 Task: Play online Dominion games in easy mode.
Action: Mouse moved to (367, 178)
Screenshot: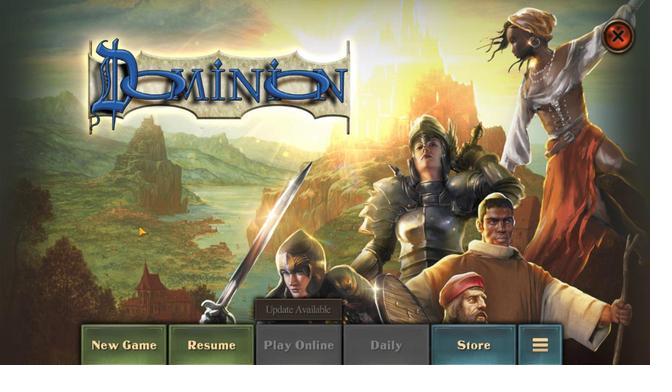 
Action: Mouse pressed left at (367, 178)
Screenshot: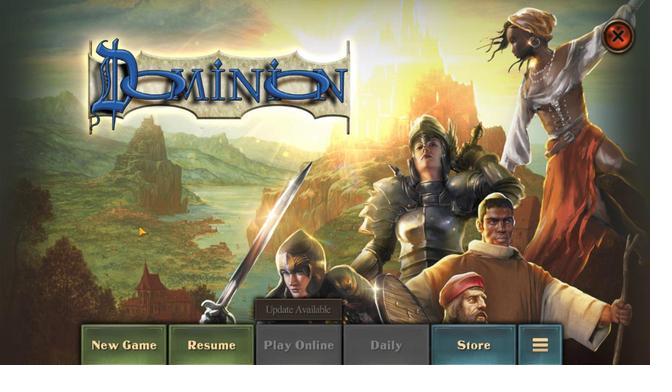 
Action: Mouse moved to (364, 254)
Screenshot: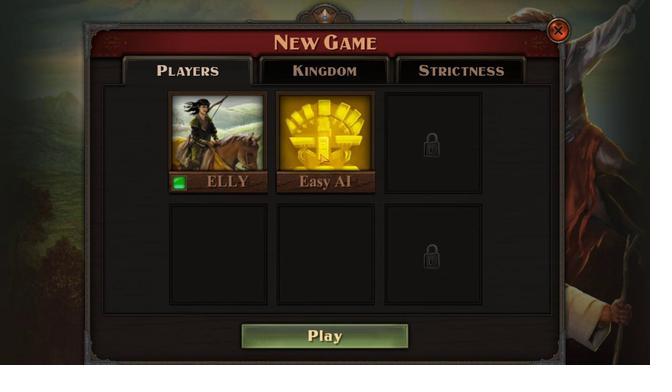 
Action: Mouse pressed left at (364, 254)
Screenshot: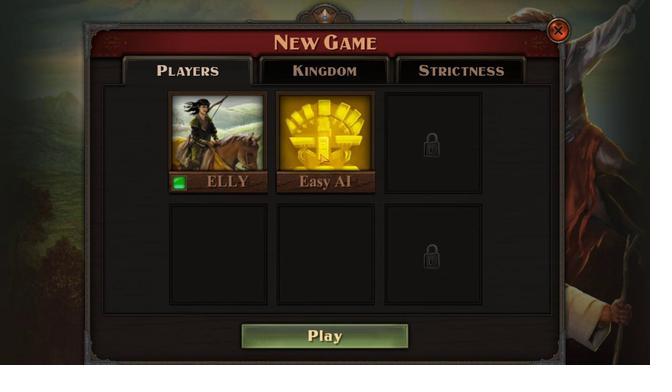 
Action: Mouse moved to (366, 232)
Screenshot: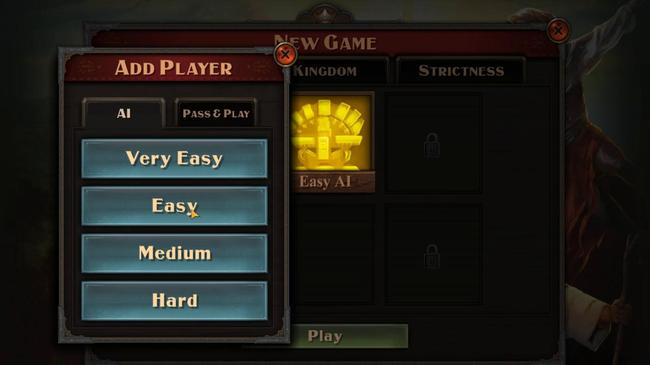 
Action: Mouse pressed left at (366, 232)
Screenshot: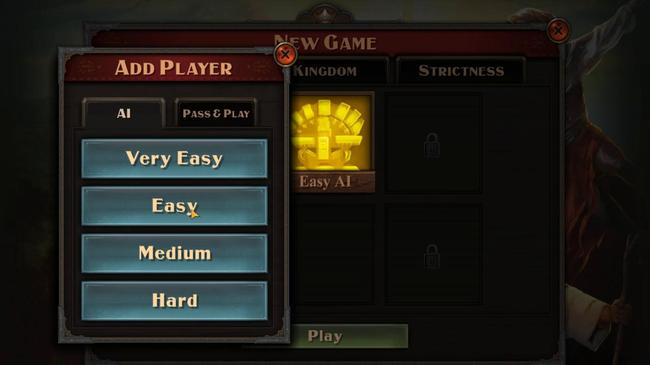 
Action: Mouse moved to (365, 179)
Screenshot: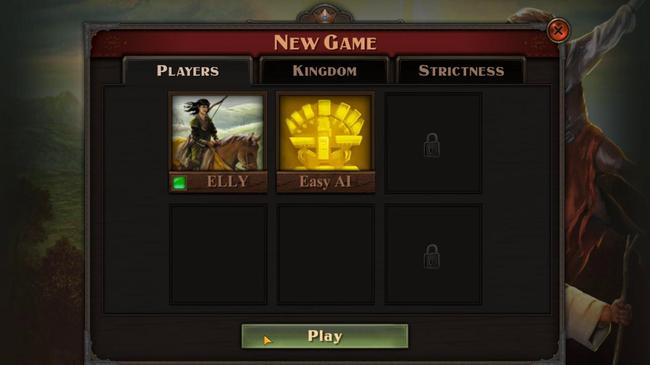 
Action: Mouse pressed left at (365, 179)
Screenshot: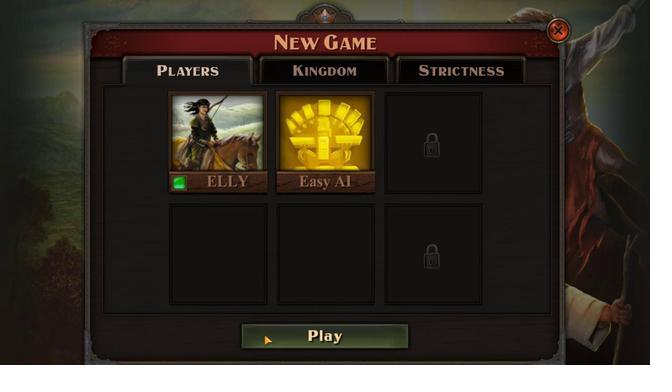 
Action: Mouse moved to (364, 189)
Screenshot: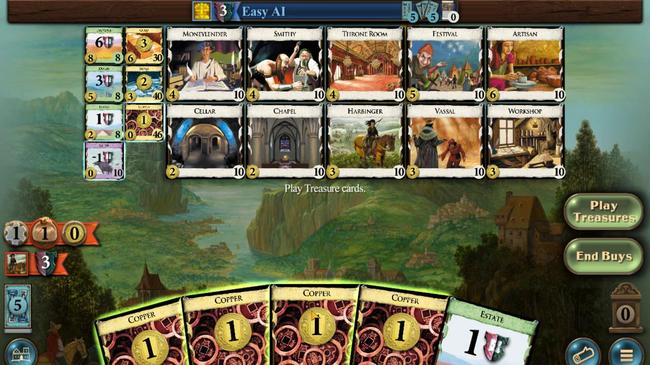 
Action: Mouse pressed left at (364, 189)
Screenshot: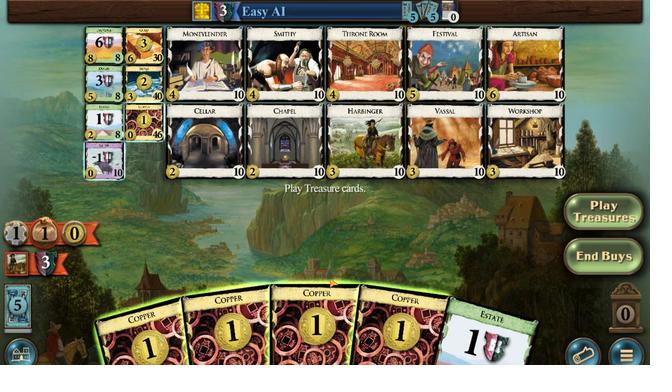 
Action: Mouse moved to (365, 186)
Screenshot: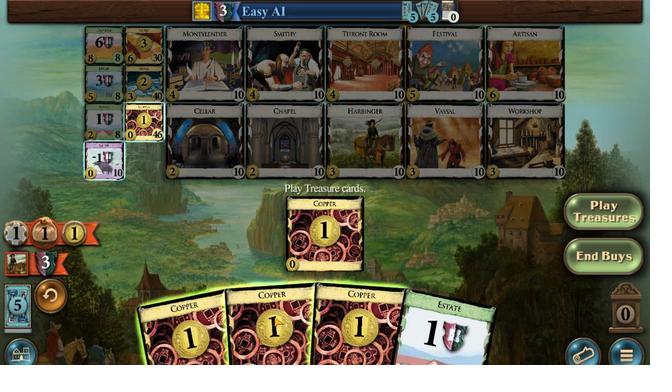 
Action: Mouse pressed left at (365, 186)
Screenshot: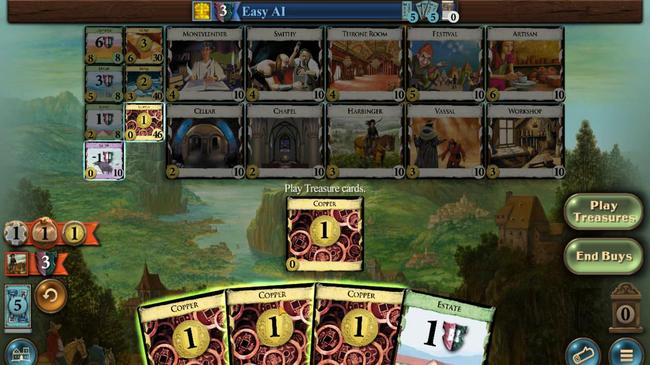 
Action: Mouse moved to (366, 179)
Screenshot: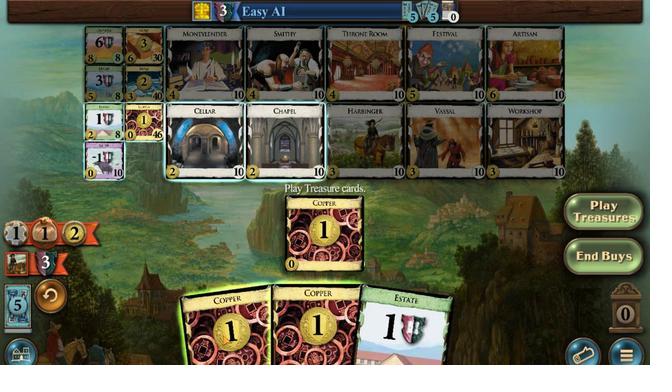 
Action: Mouse pressed left at (366, 179)
Screenshot: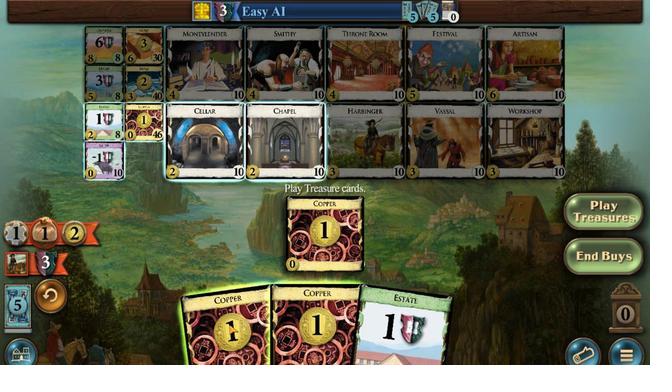 
Action: Mouse moved to (364, 262)
Screenshot: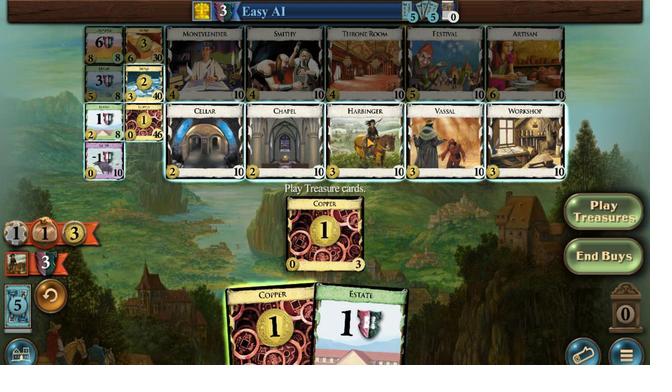 
Action: Mouse pressed left at (364, 262)
Screenshot: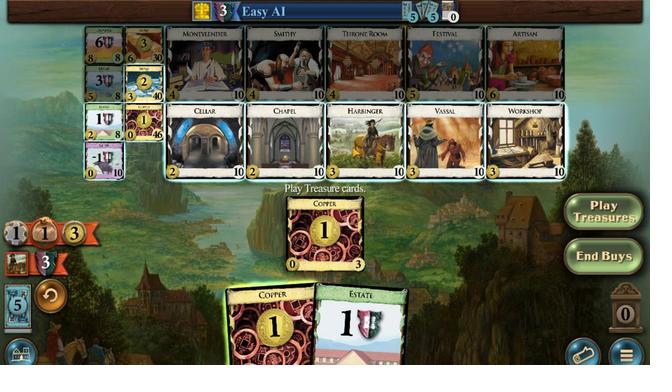 
Action: Mouse moved to (364, 179)
Screenshot: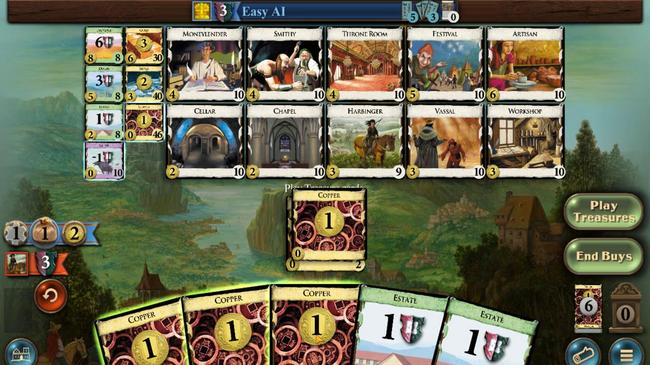 
Action: Mouse pressed left at (364, 179)
Screenshot: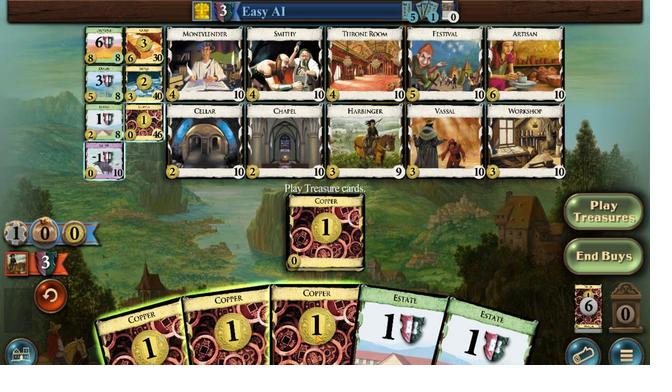 
Action: Mouse moved to (366, 173)
Screenshot: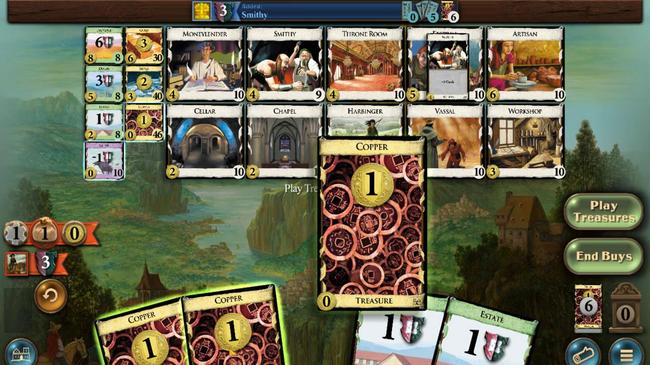 
Action: Mouse pressed left at (366, 173)
Screenshot: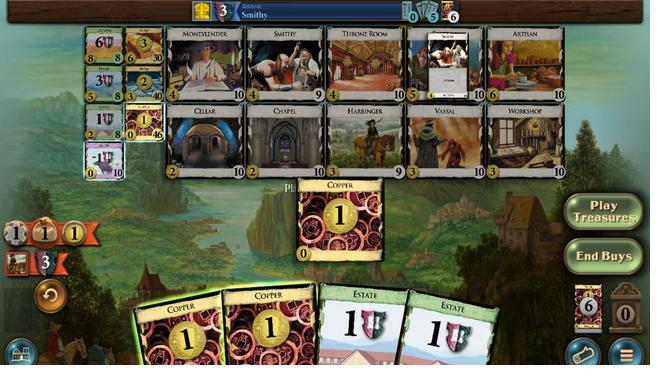 
Action: Mouse moved to (366, 173)
Screenshot: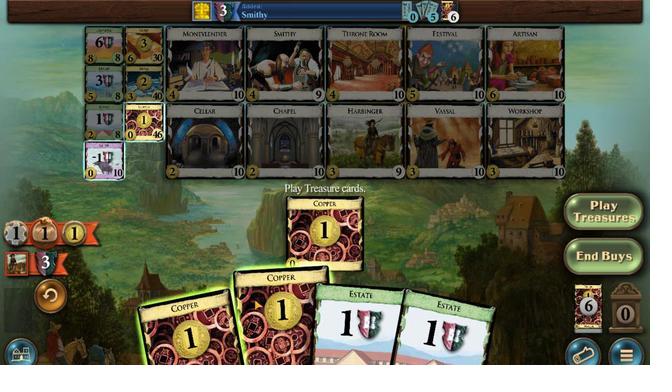 
Action: Mouse pressed left at (366, 173)
Screenshot: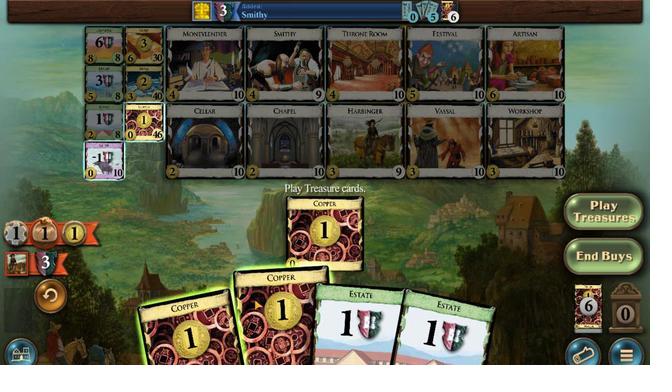 
Action: Mouse moved to (366, 179)
Screenshot: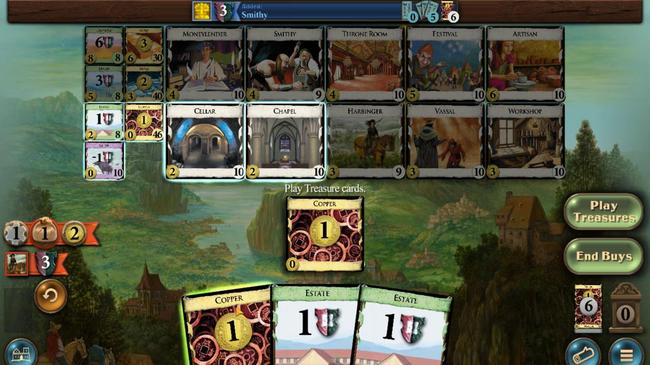 
Action: Mouse pressed left at (366, 179)
Screenshot: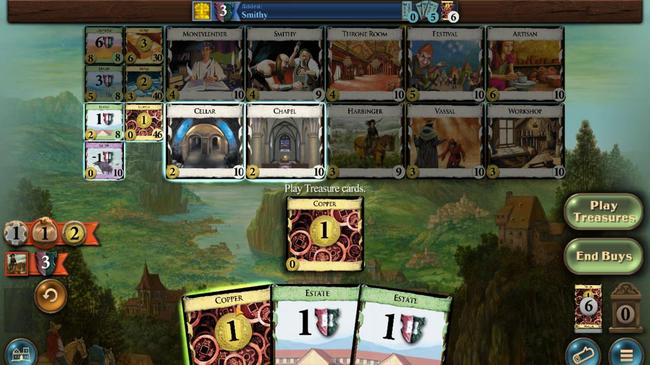
Action: Mouse moved to (367, 284)
Screenshot: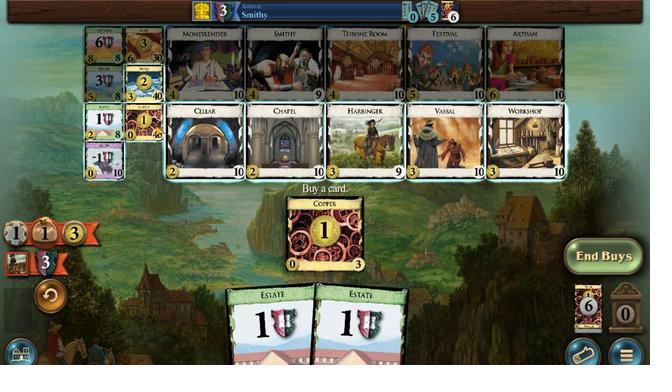 
Action: Mouse pressed left at (367, 284)
Screenshot: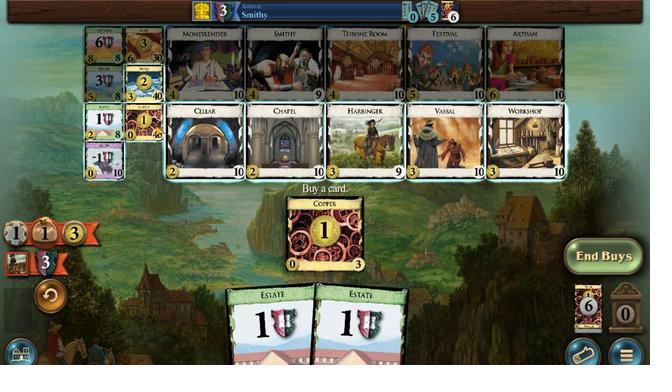 
Action: Mouse moved to (365, 182)
Screenshot: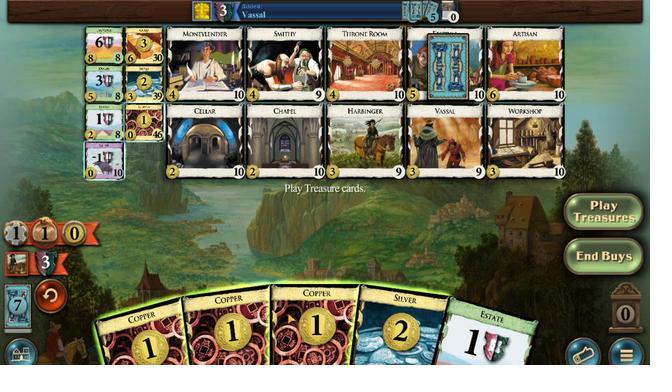
Action: Mouse pressed left at (365, 182)
Screenshot: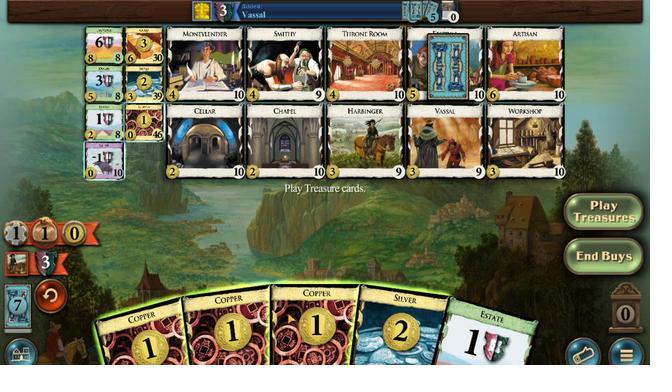 
Action: Mouse moved to (364, 175)
Screenshot: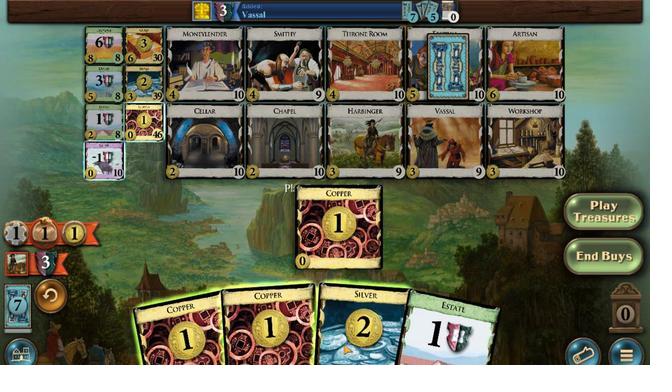 
Action: Mouse pressed left at (364, 175)
Screenshot: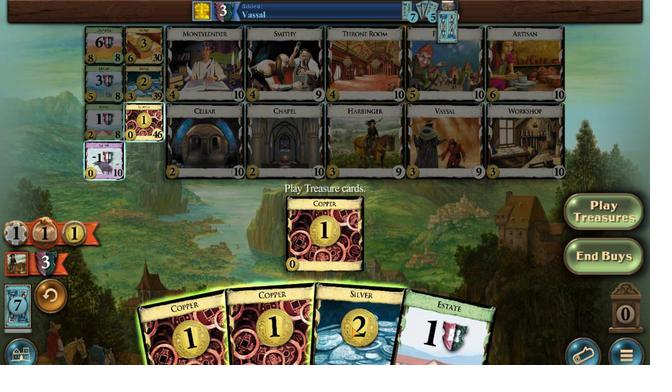 
Action: Mouse moved to (362, 264)
Screenshot: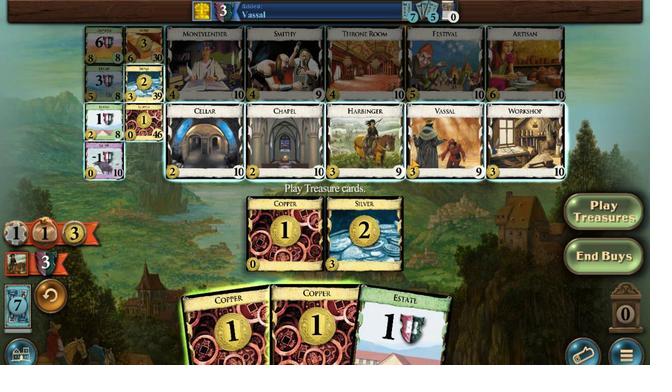 
Action: Mouse pressed left at (362, 264)
Screenshot: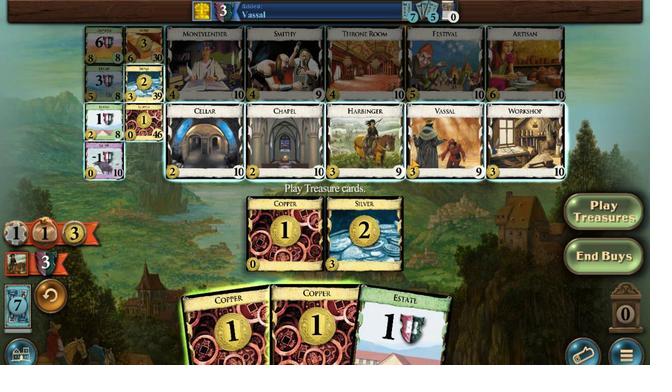 
Action: Mouse moved to (365, 179)
Screenshot: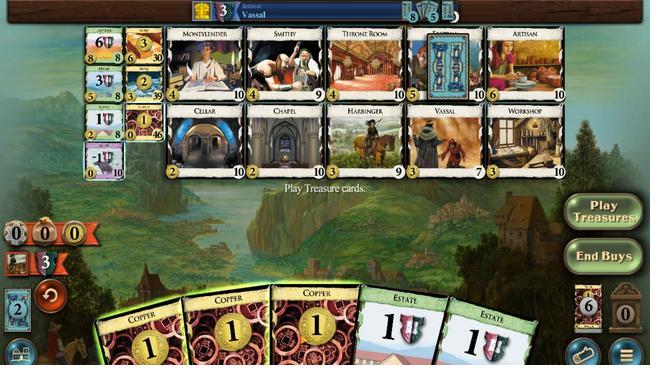 
Action: Mouse pressed left at (365, 179)
Screenshot: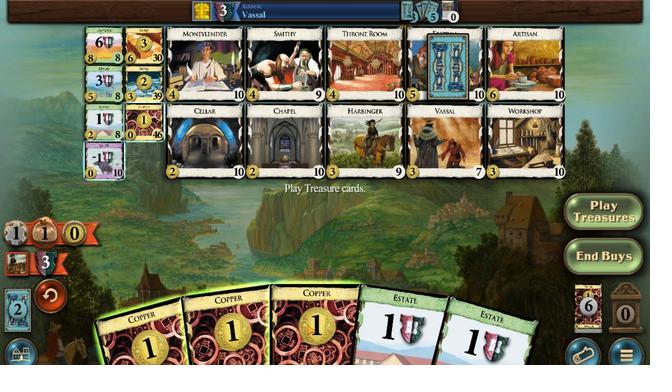 
Action: Mouse moved to (365, 180)
Screenshot: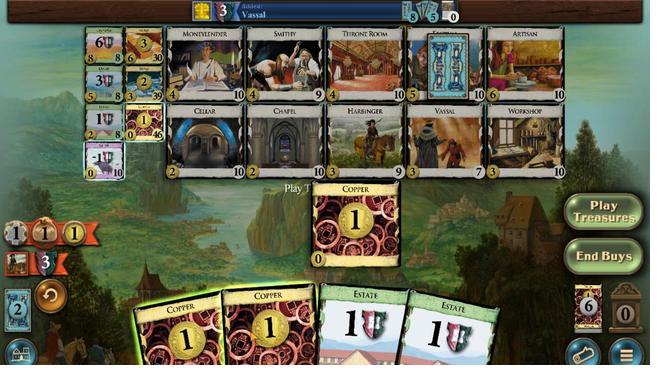 
Action: Mouse pressed left at (365, 180)
Screenshot: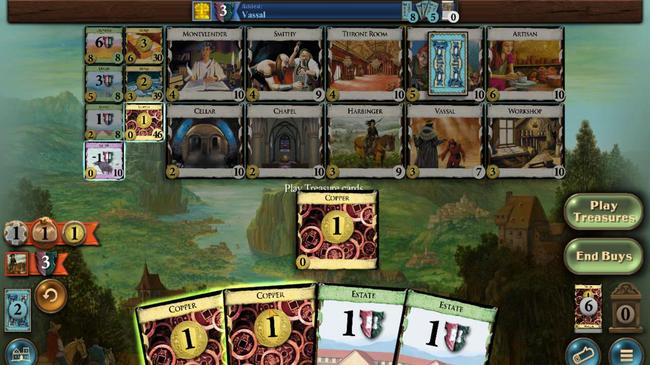 
Action: Mouse moved to (366, 184)
Screenshot: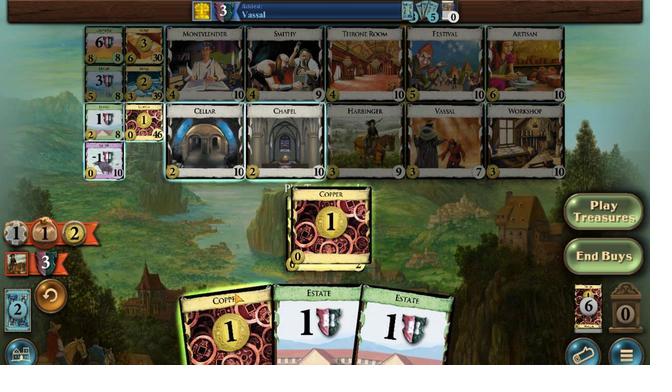 
Action: Mouse pressed left at (366, 184)
Screenshot: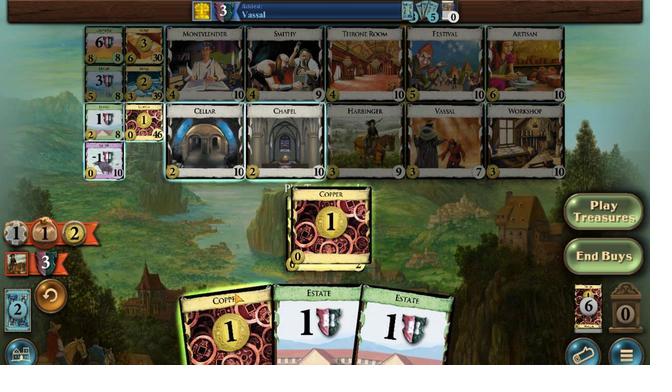 
Action: Mouse moved to (364, 266)
Screenshot: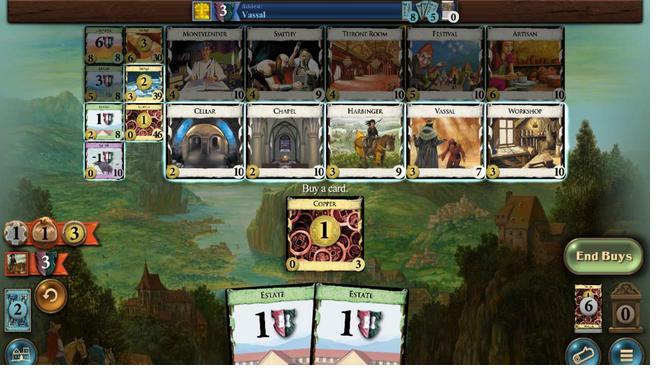 
Action: Mouse pressed left at (364, 266)
Screenshot: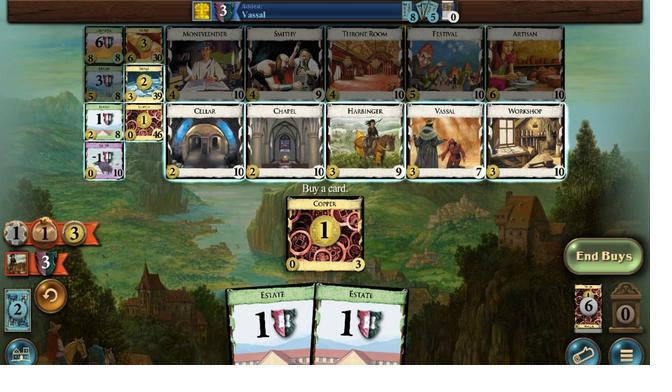 
Action: Mouse moved to (367, 178)
Screenshot: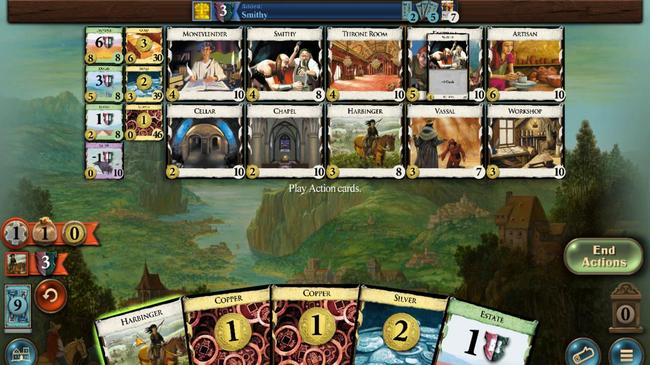 
Action: Mouse pressed left at (367, 178)
Screenshot: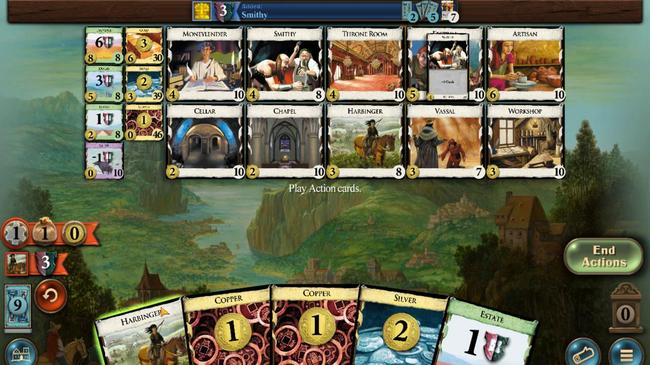 
Action: Mouse moved to (367, 181)
Screenshot: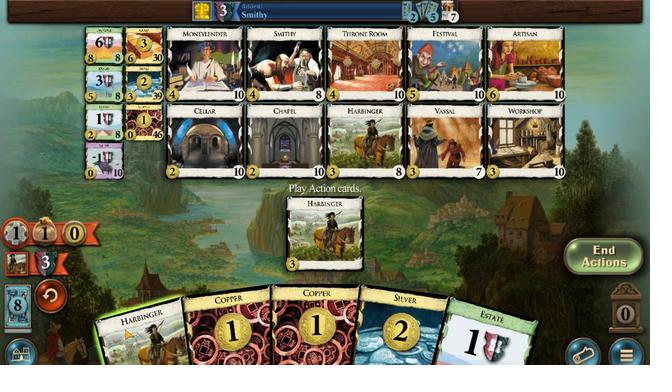
Action: Mouse pressed left at (367, 181)
Screenshot: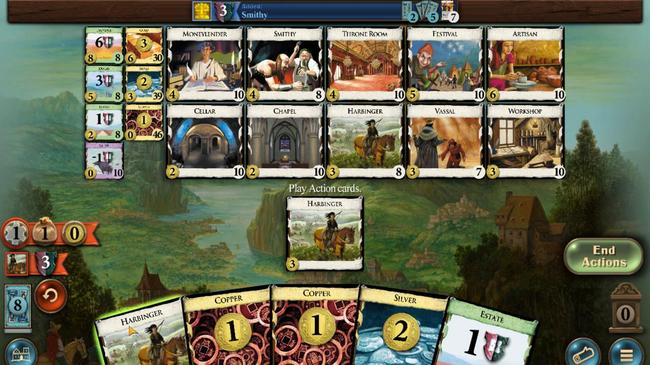 
Action: Mouse moved to (364, 178)
Screenshot: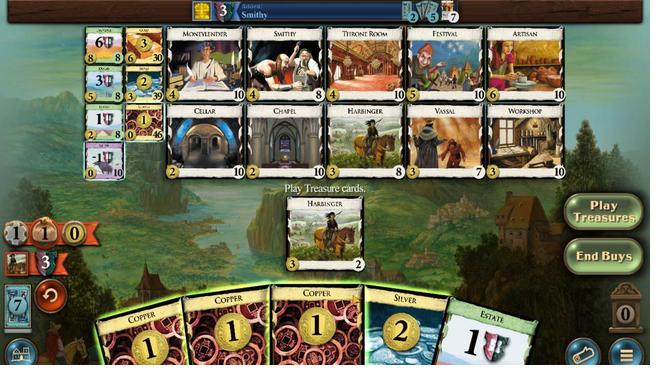 
Action: Mouse pressed left at (364, 178)
Screenshot: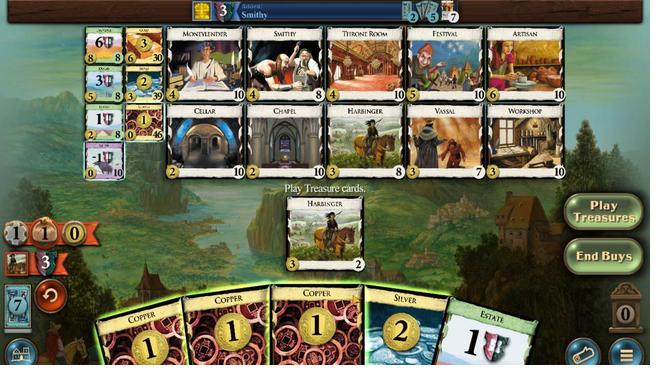 
Action: Mouse moved to (363, 188)
Screenshot: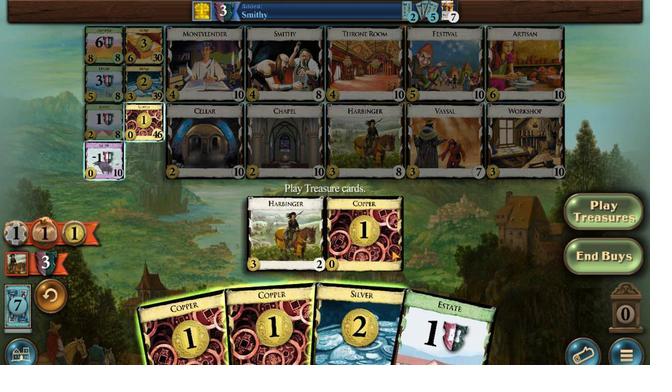 
Action: Mouse pressed left at (363, 188)
Screenshot: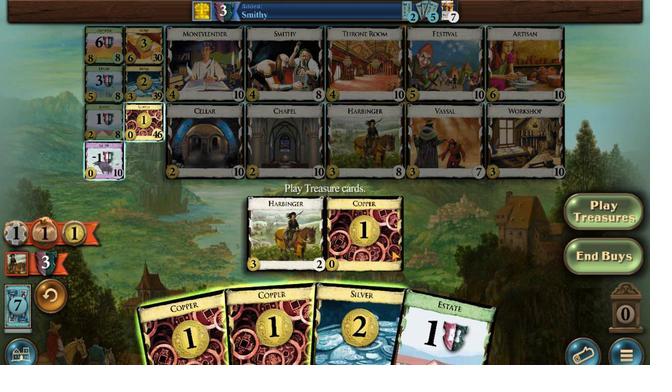 
Action: Mouse moved to (364, 182)
Screenshot: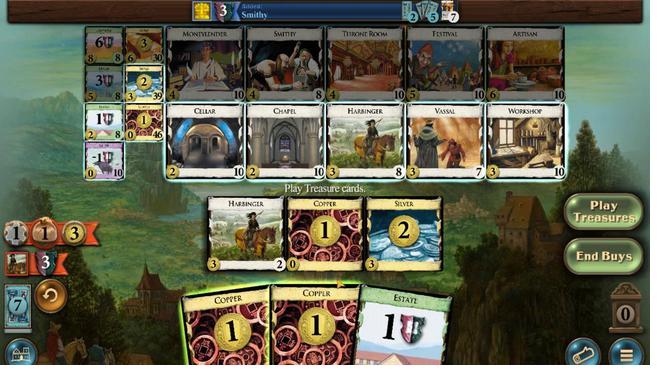 
Action: Mouse pressed left at (364, 182)
Screenshot: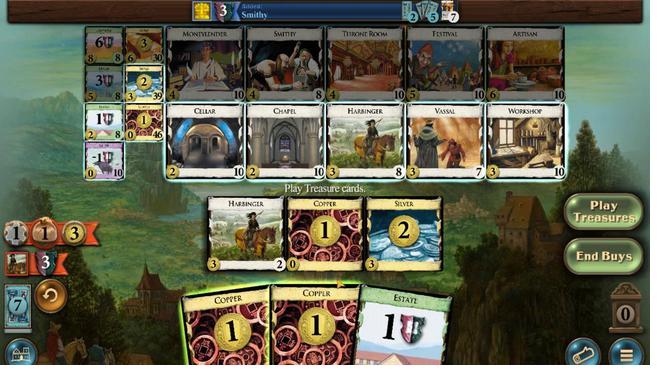 
Action: Mouse moved to (365, 180)
Screenshot: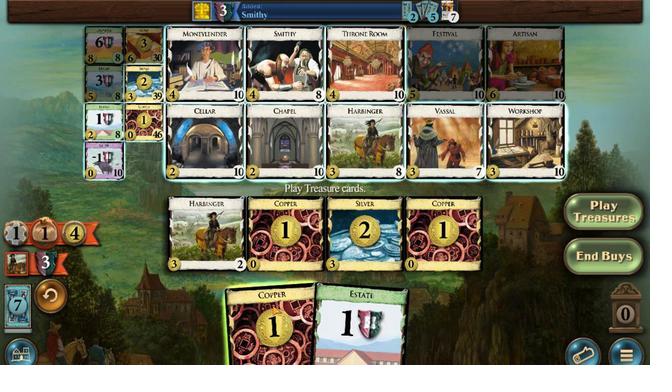 
Action: Mouse pressed left at (365, 180)
Screenshot: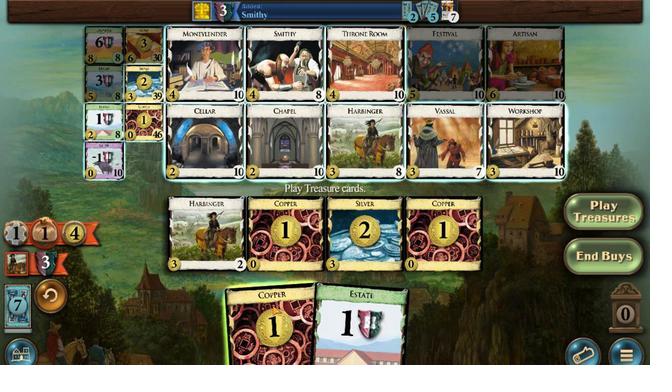 
Action: Mouse moved to (362, 296)
Screenshot: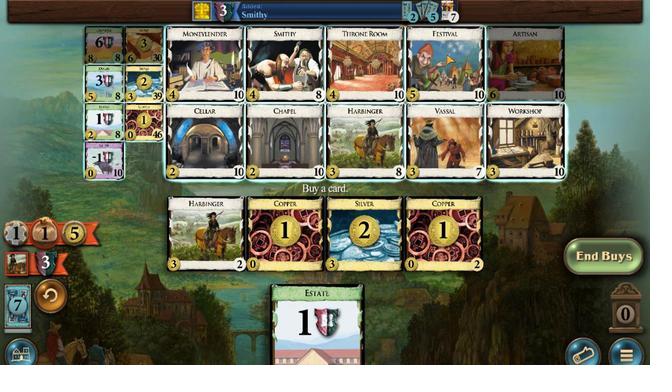 
Action: Mouse pressed left at (362, 296)
Screenshot: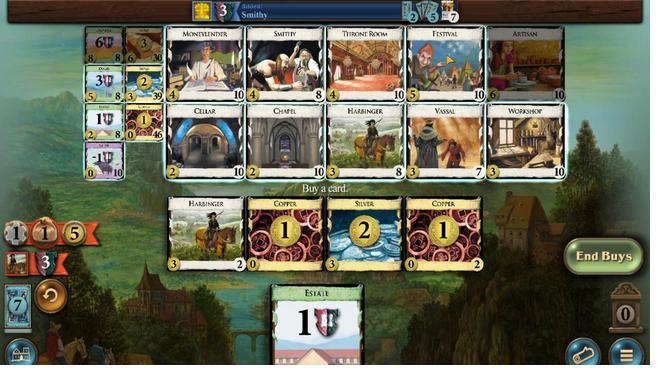 
Action: Mouse moved to (367, 184)
Screenshot: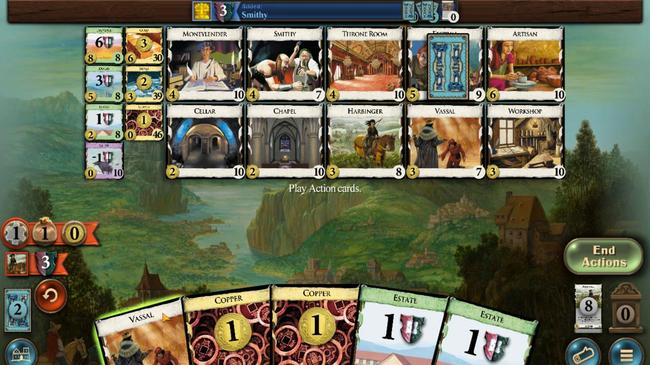 
Action: Mouse pressed left at (367, 184)
Screenshot: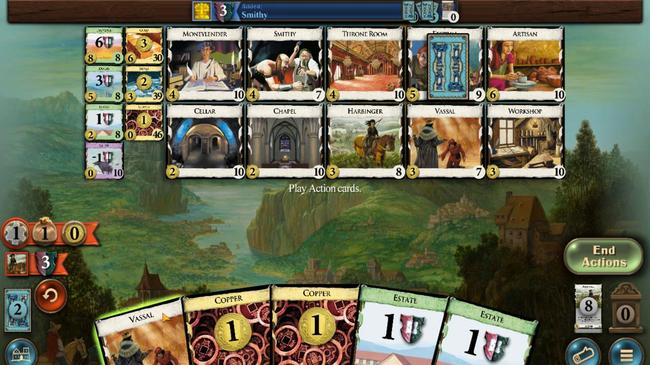 
Action: Mouse moved to (365, 182)
Screenshot: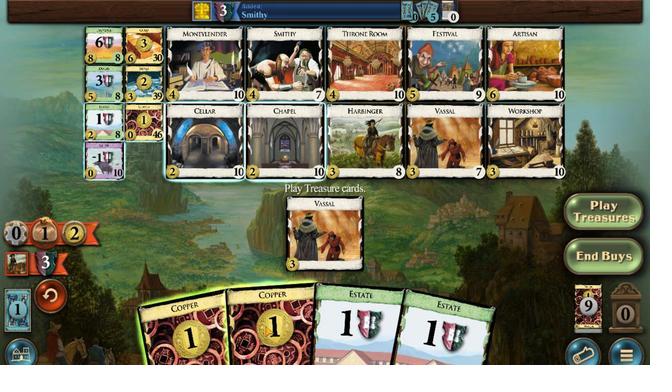 
Action: Mouse pressed left at (365, 182)
Screenshot: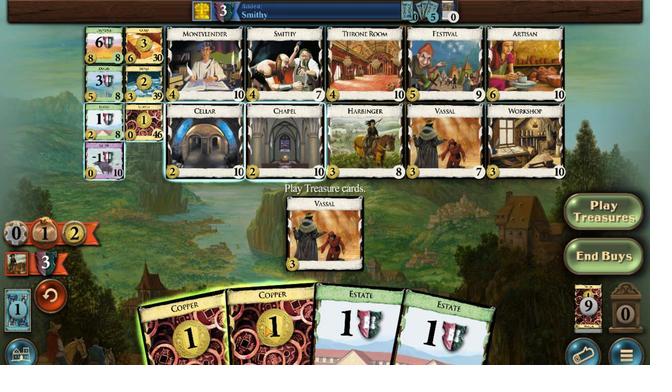 
Action: Mouse moved to (365, 174)
Screenshot: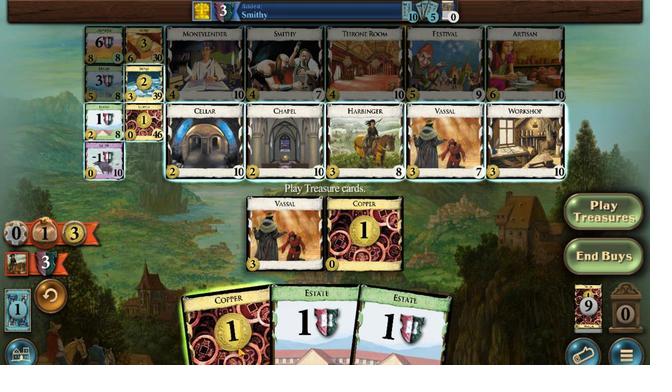 
Action: Mouse pressed left at (365, 174)
Screenshot: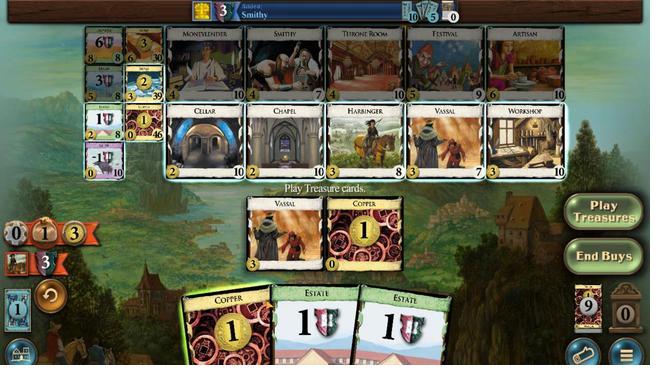 
Action: Mouse moved to (365, 298)
Screenshot: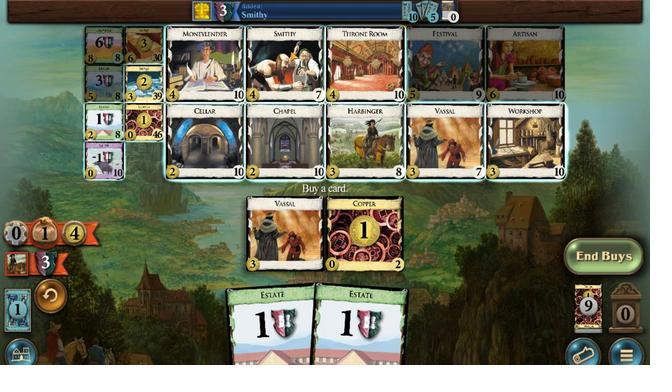 
Action: Mouse pressed left at (365, 298)
Screenshot: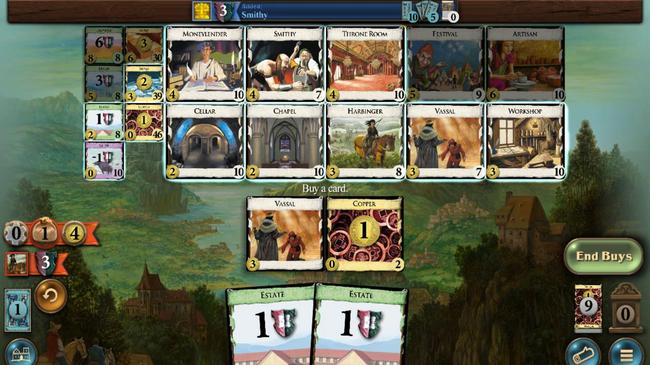 
Action: Mouse moved to (366, 176)
Screenshot: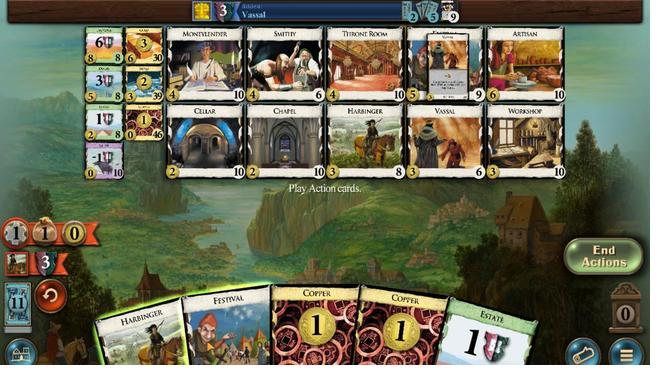 
Action: Mouse pressed left at (366, 176)
Screenshot: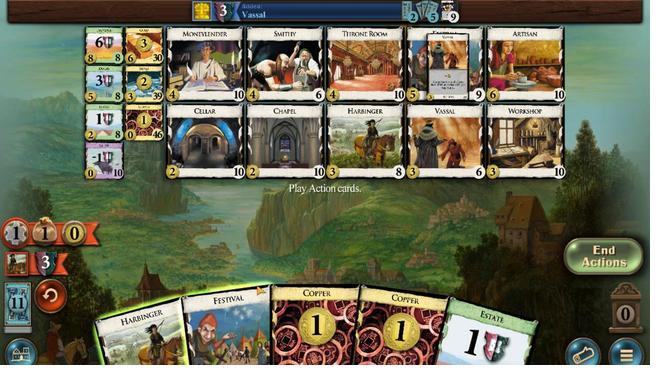 
Action: Mouse moved to (367, 171)
Screenshot: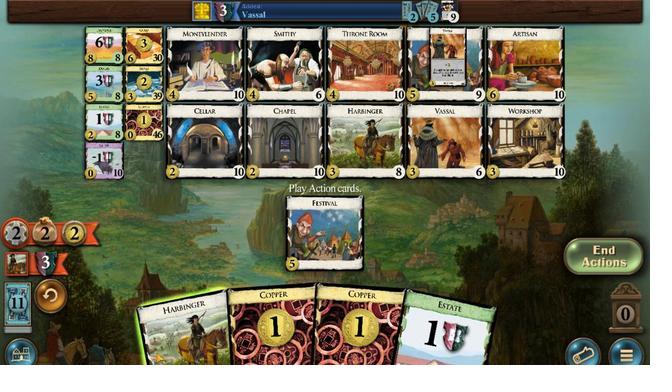 
Action: Mouse pressed left at (367, 171)
Screenshot: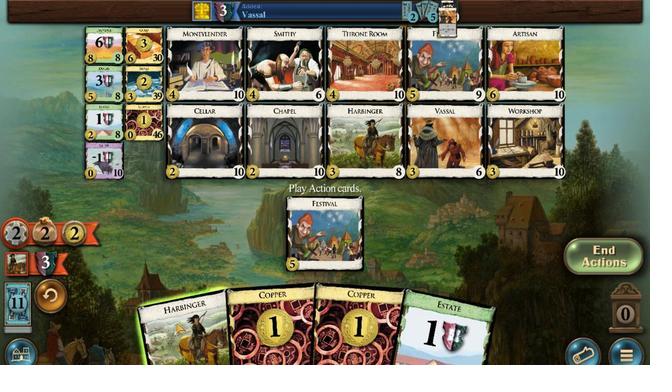 
Action: Mouse moved to (366, 174)
Screenshot: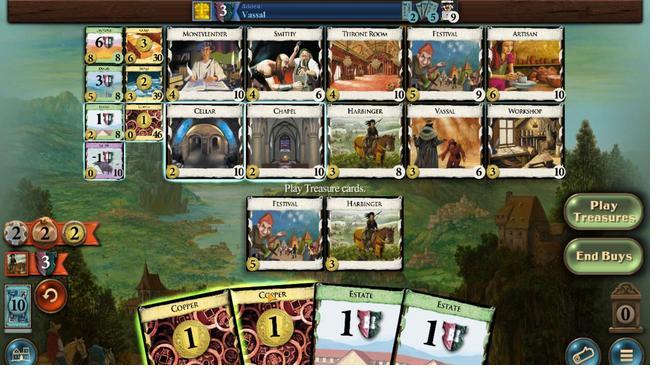 
Action: Mouse pressed left at (366, 174)
Screenshot: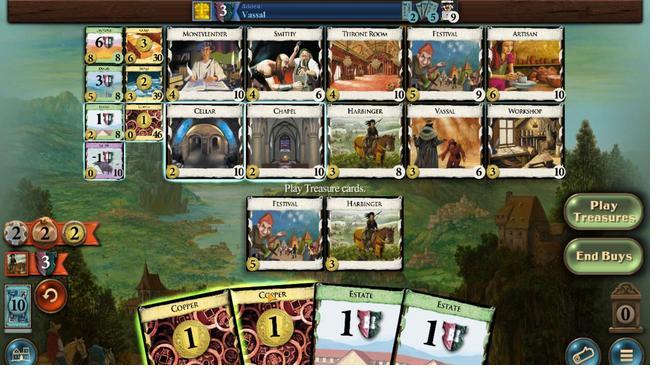 
Action: Mouse moved to (365, 180)
Screenshot: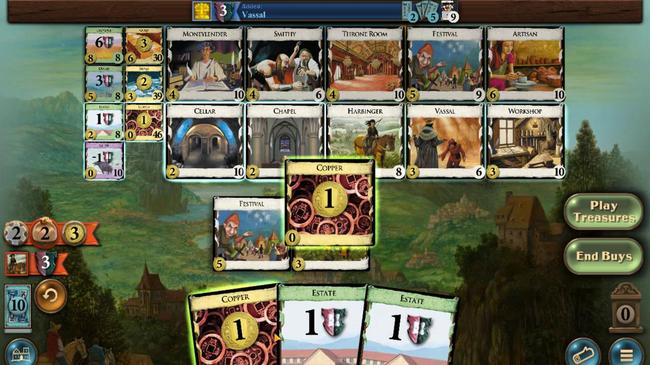 
Action: Mouse pressed left at (365, 180)
Screenshot: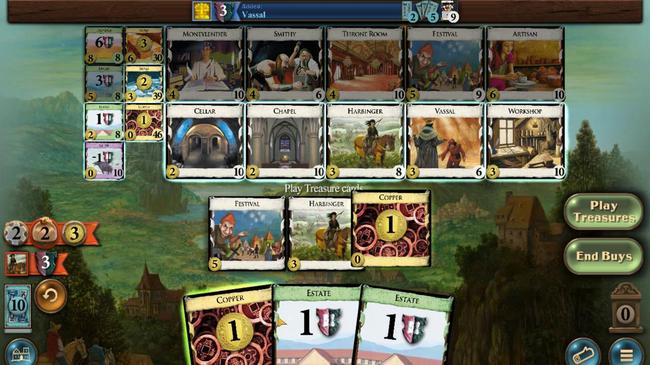 
Action: Mouse moved to (367, 286)
Screenshot: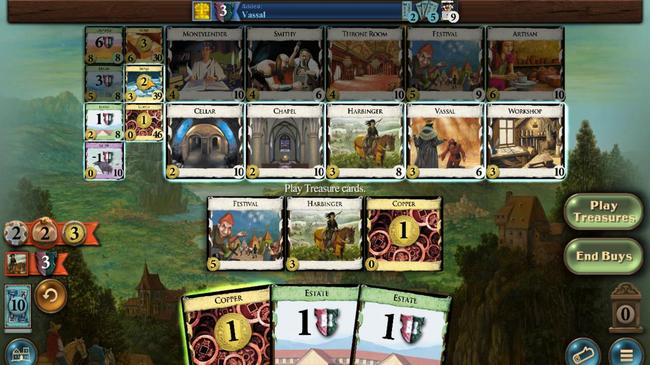 
Action: Mouse pressed left at (367, 286)
Screenshot: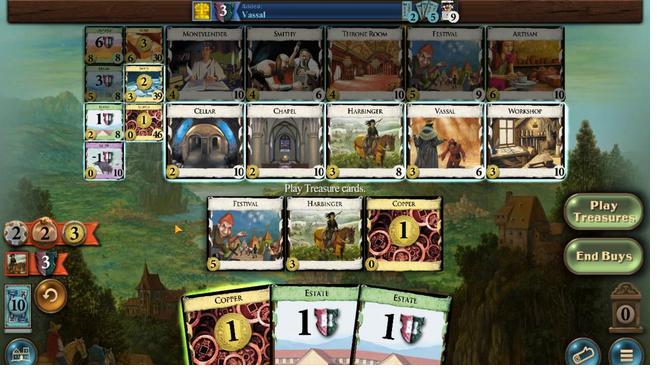 
Action: Mouse moved to (367, 271)
Screenshot: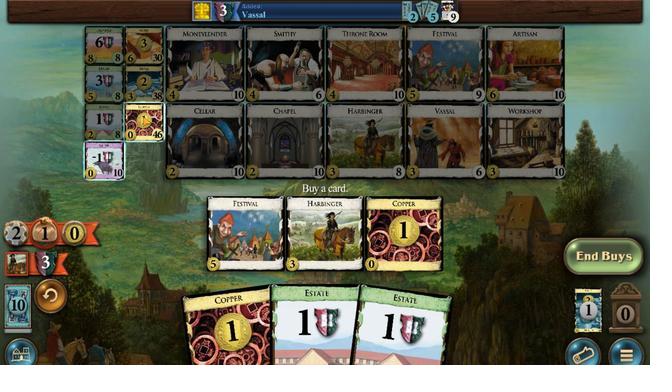 
Action: Mouse pressed left at (367, 271)
Screenshot: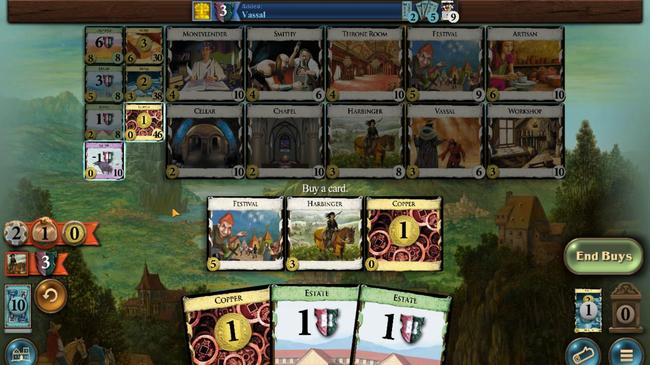 
Action: Mouse moved to (367, 181)
Screenshot: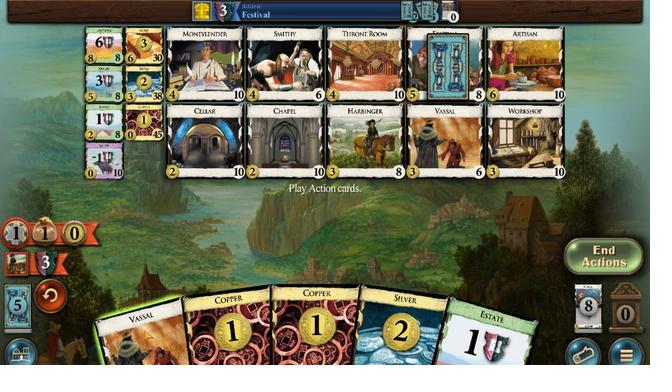 
Action: Mouse pressed left at (367, 181)
Screenshot: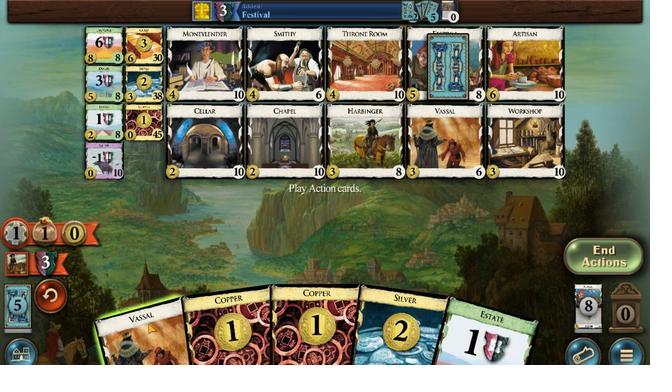 
Action: Mouse moved to (364, 281)
Screenshot: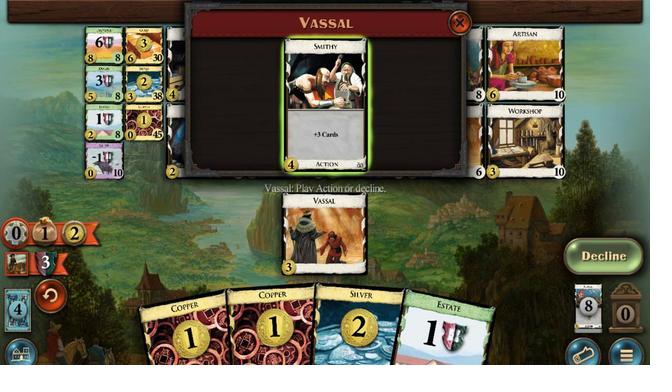 
Action: Mouse pressed left at (364, 281)
Screenshot: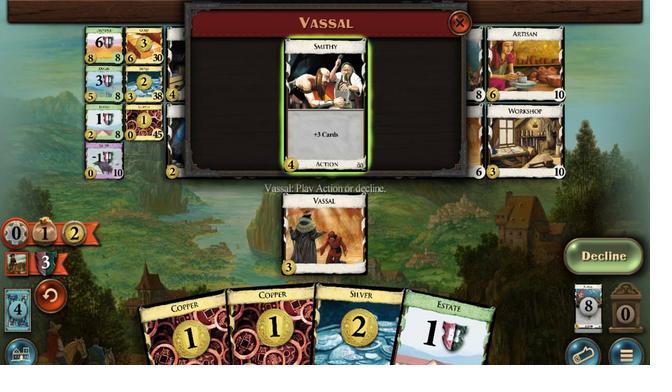 
Action: Mouse moved to (363, 171)
Screenshot: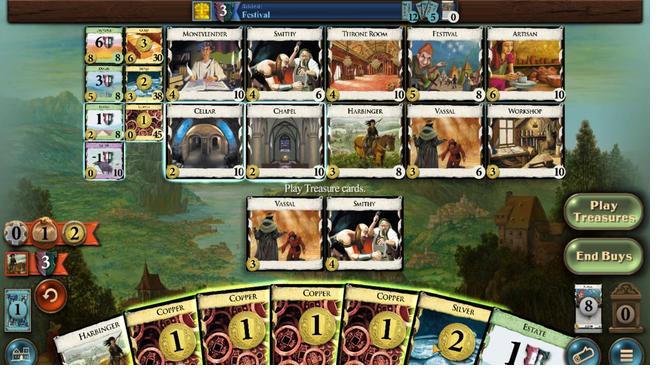 
Action: Mouse pressed left at (363, 171)
Screenshot: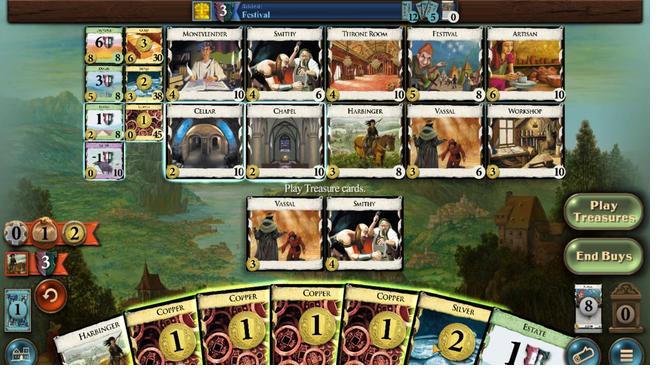 
Action: Mouse moved to (366, 178)
Screenshot: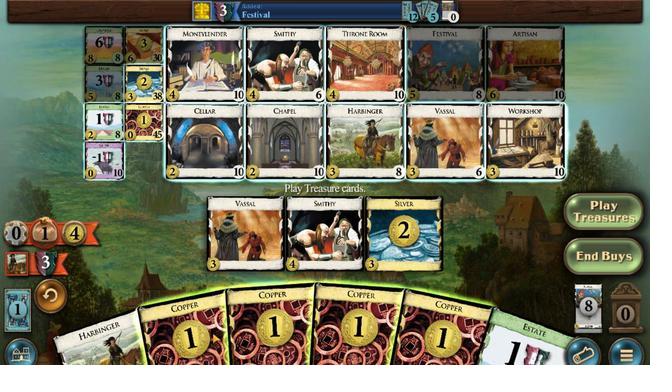 
Action: Mouse pressed left at (366, 178)
Screenshot: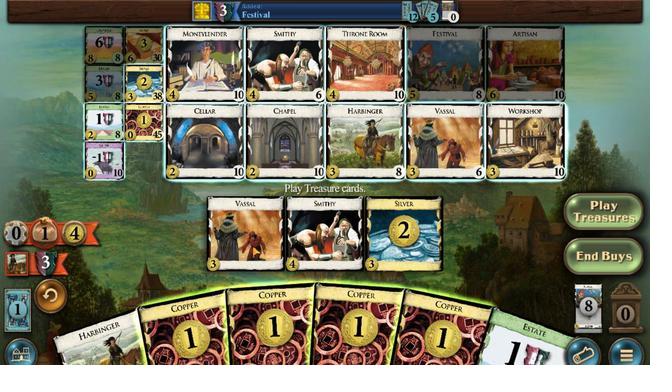 
Action: Mouse moved to (365, 180)
Screenshot: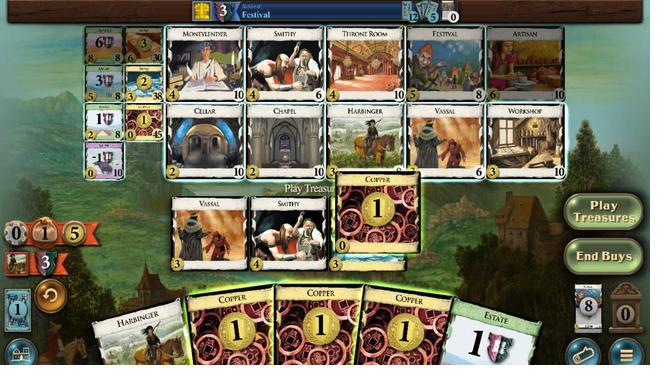 
Action: Mouse pressed left at (365, 180)
Screenshot: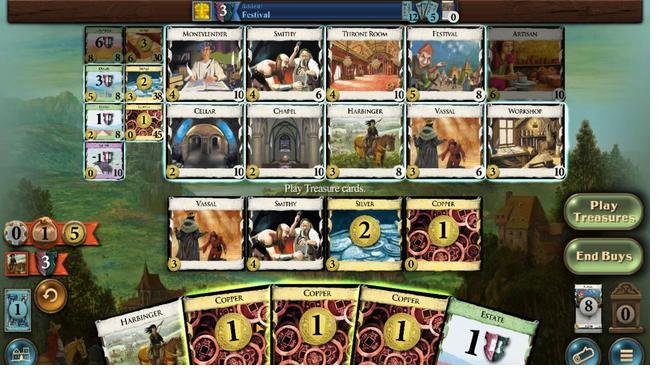 
Action: Mouse moved to (367, 302)
Screenshot: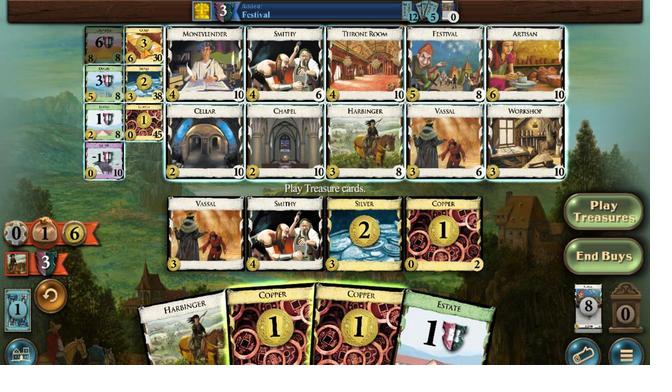 
Action: Mouse pressed left at (367, 302)
Screenshot: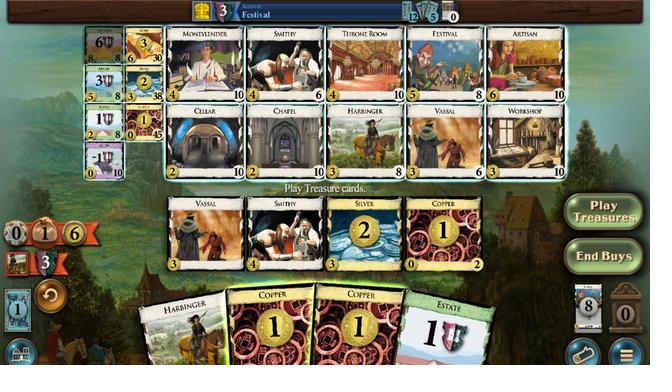 
Action: Mouse moved to (364, 179)
Screenshot: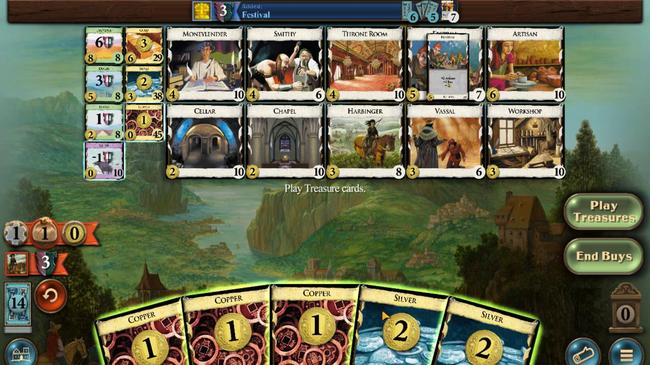 
Action: Mouse pressed left at (364, 179)
Screenshot: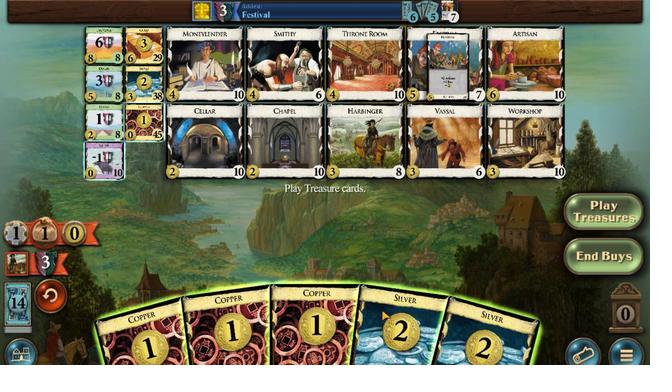 
Action: Mouse moved to (364, 174)
Screenshot: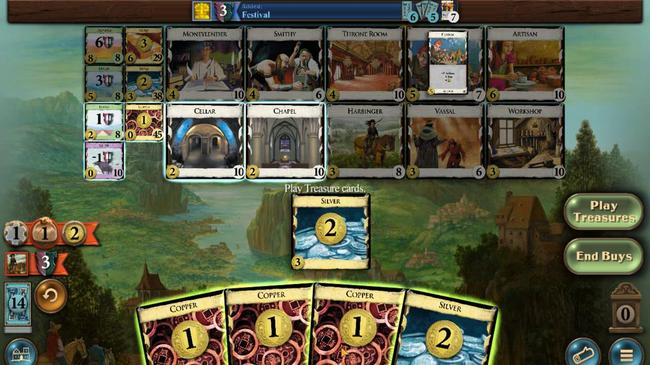 
Action: Mouse pressed left at (364, 174)
Screenshot: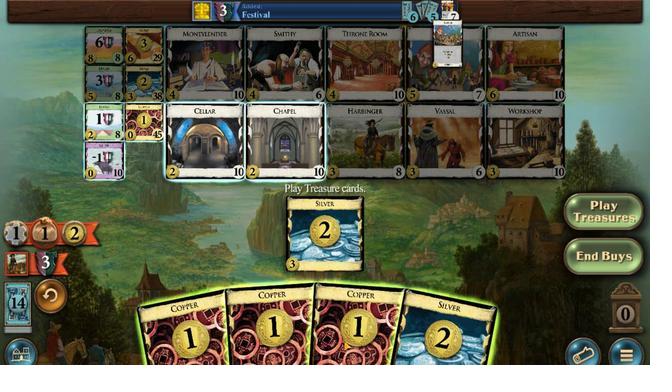 
Action: Mouse moved to (363, 266)
Screenshot: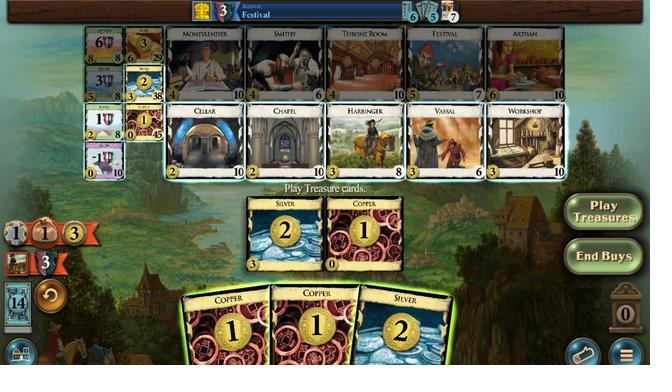 
Action: Mouse pressed left at (363, 266)
Screenshot: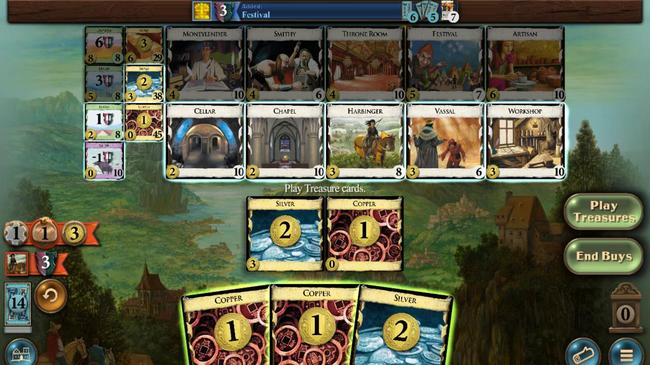 
Action: Mouse moved to (367, 173)
Screenshot: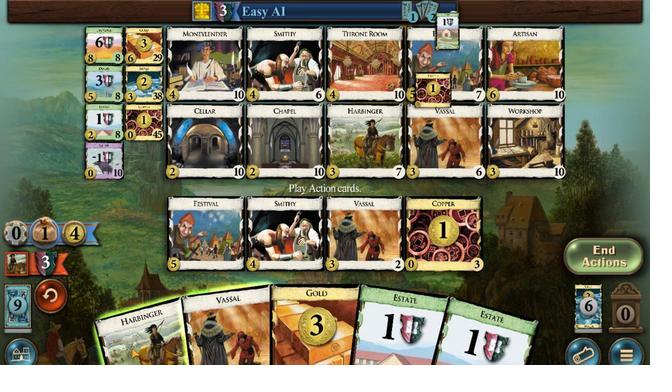 
Action: Mouse pressed left at (367, 173)
Screenshot: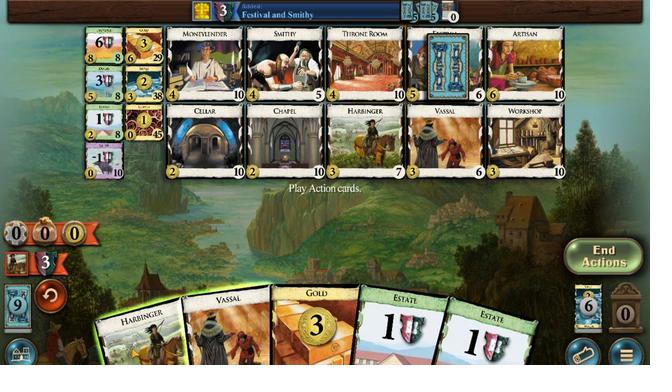 
Action: Mouse moved to (363, 292)
Screenshot: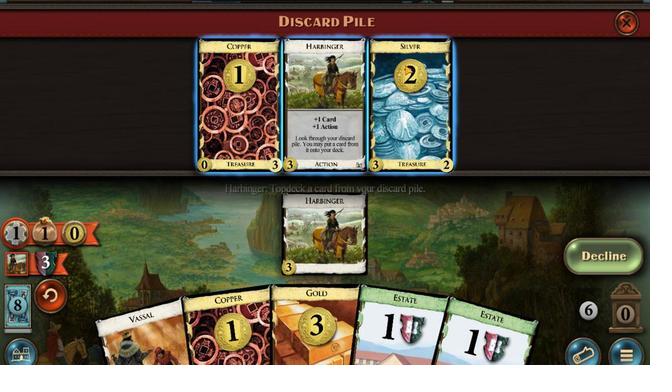 
Action: Mouse pressed left at (363, 292)
Screenshot: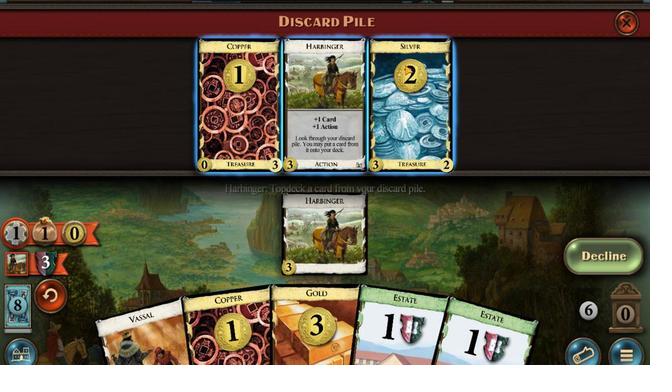 
Action: Mouse moved to (367, 175)
Screenshot: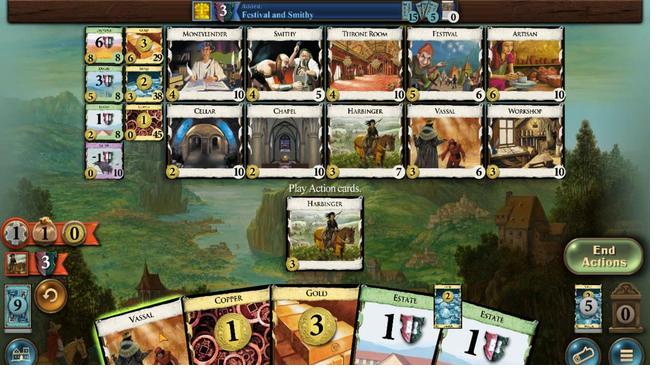 
Action: Mouse pressed left at (367, 175)
Screenshot: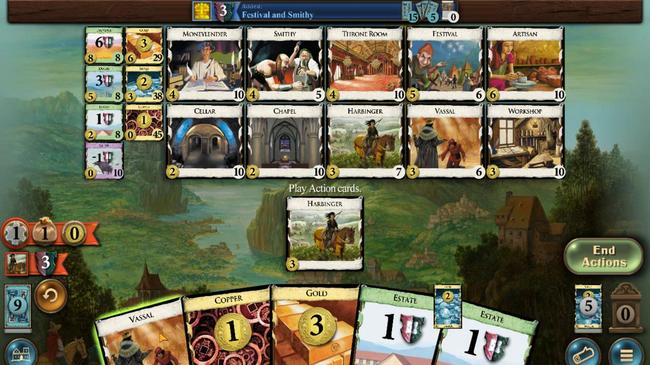 
Action: Mouse moved to (365, 183)
Screenshot: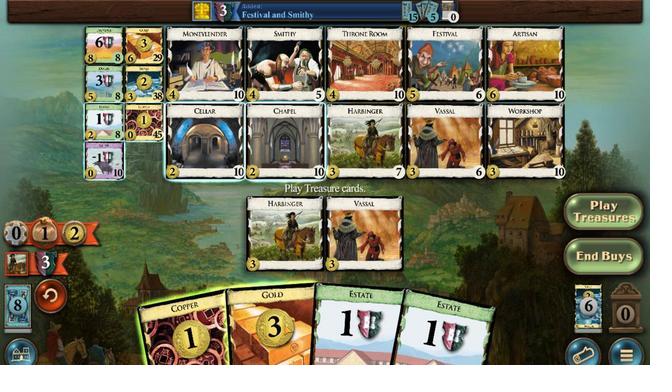 
Action: Mouse pressed left at (365, 183)
Screenshot: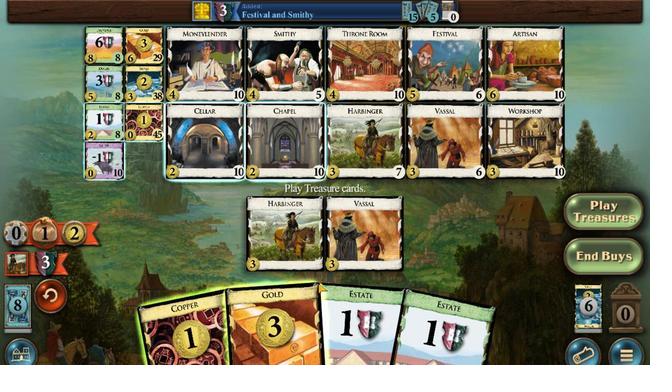 
Action: Mouse moved to (365, 178)
Screenshot: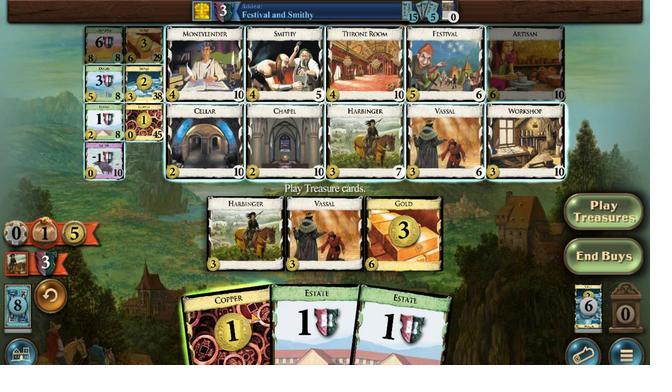 
Action: Mouse pressed left at (365, 178)
Screenshot: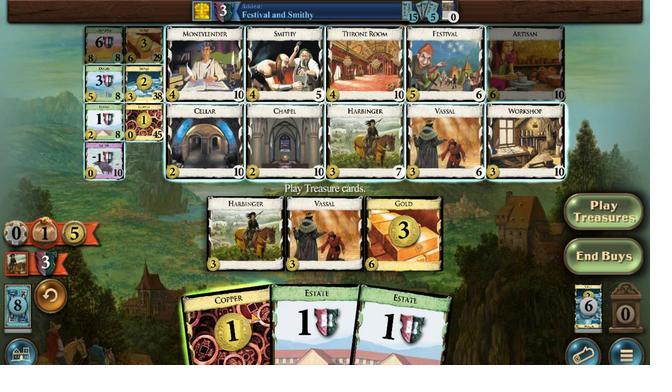 
Action: Mouse moved to (368, 286)
Screenshot: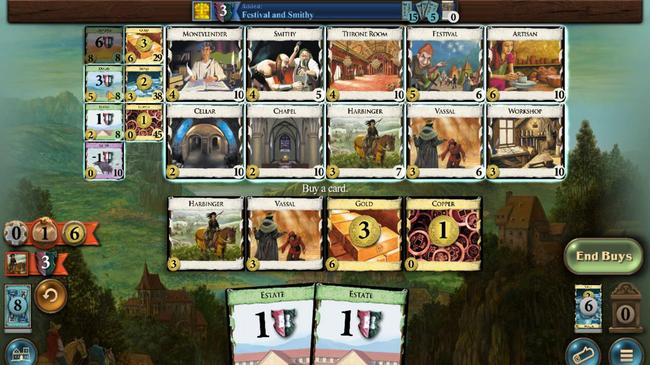 
Action: Mouse pressed left at (368, 286)
Screenshot: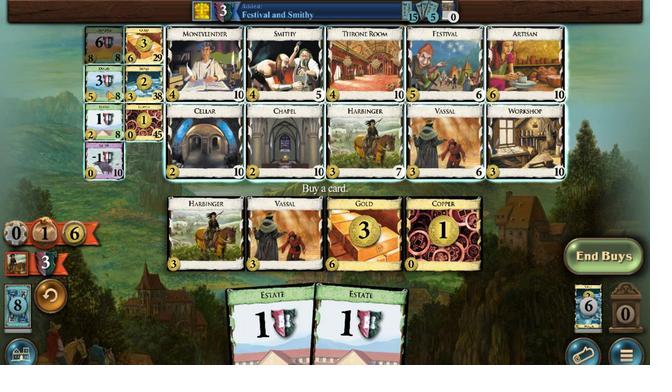 
Action: Mouse moved to (368, 283)
Screenshot: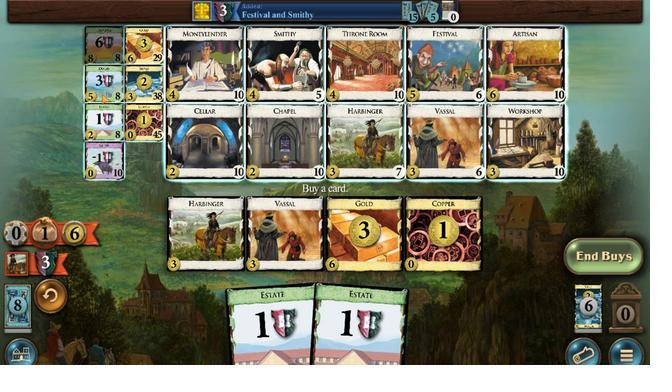 
Action: Mouse pressed left at (368, 283)
Screenshot: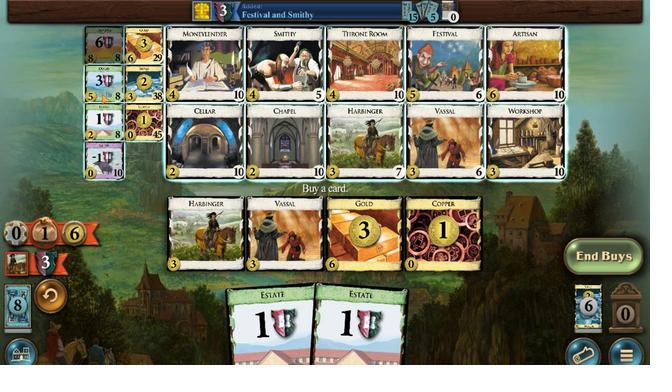 
Action: Mouse moved to (367, 179)
Screenshot: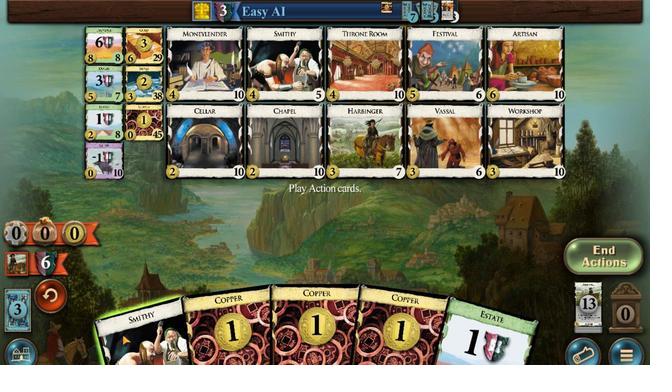
Action: Mouse pressed left at (367, 179)
Screenshot: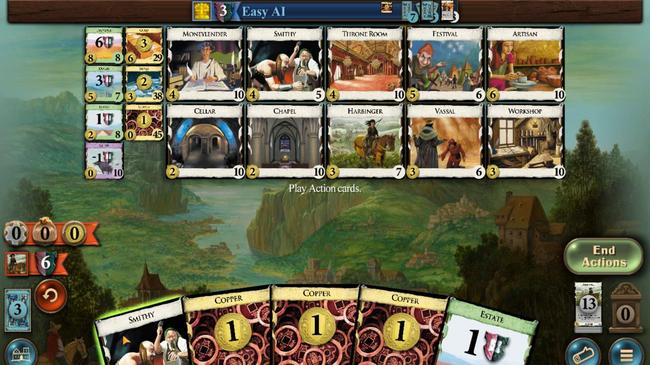 
Action: Mouse moved to (365, 184)
Screenshot: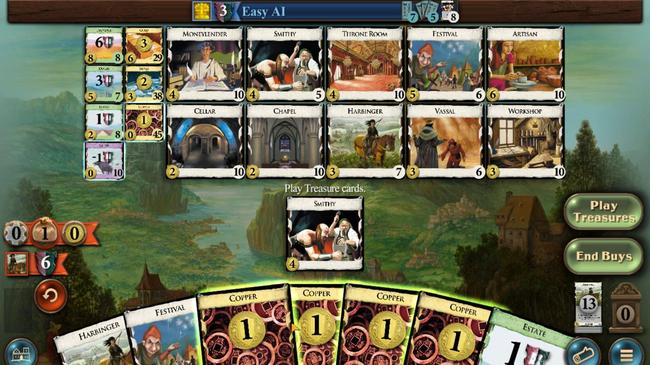 
Action: Mouse pressed left at (365, 184)
Screenshot: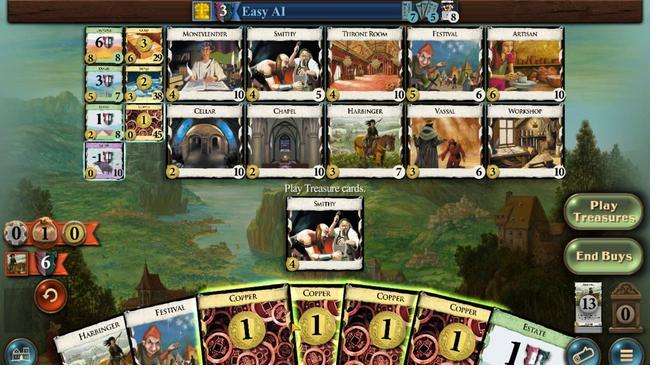 
Action: Mouse moved to (364, 179)
Screenshot: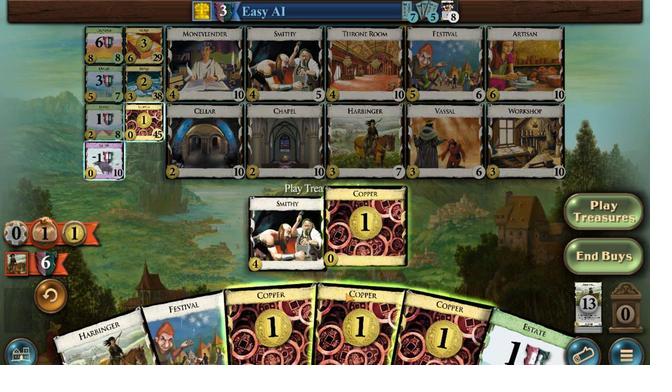 
Action: Mouse pressed left at (364, 179)
Screenshot: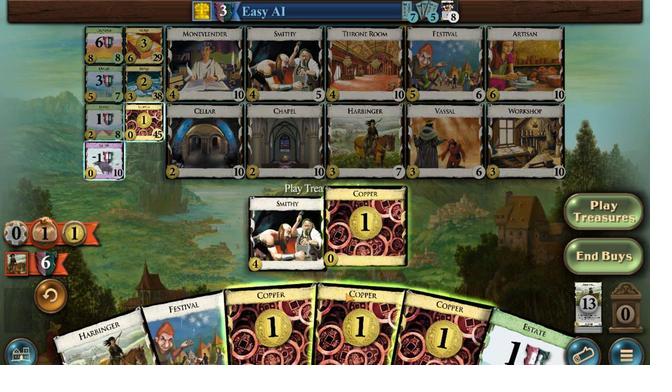 
Action: Mouse moved to (363, 175)
Screenshot: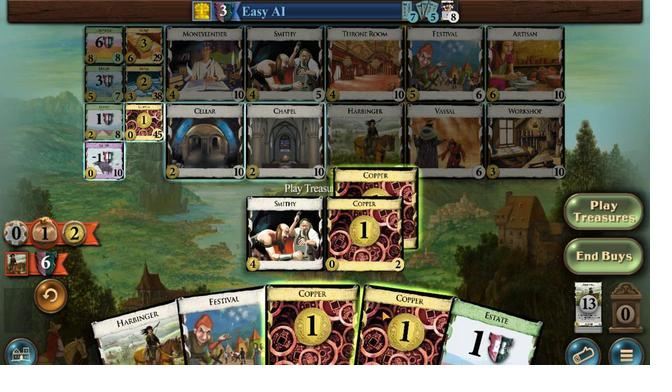
Action: Mouse pressed left at (363, 175)
Screenshot: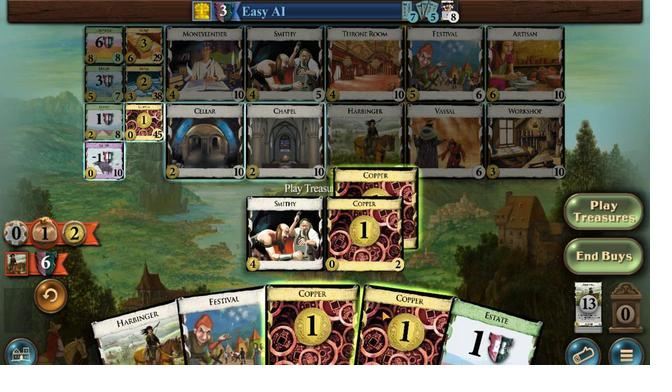 
Action: Mouse moved to (364, 172)
Screenshot: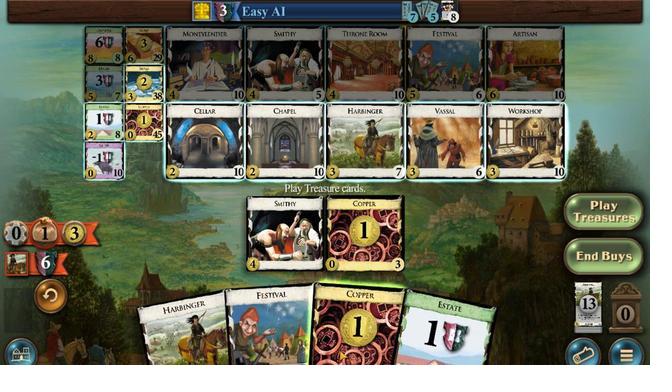 
Action: Mouse pressed left at (364, 172)
Screenshot: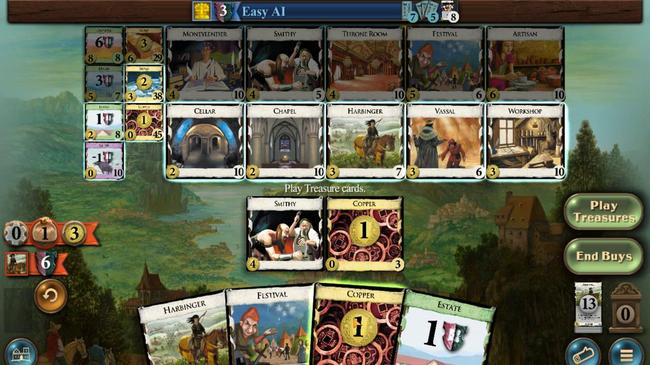 
Action: Mouse moved to (362, 268)
Screenshot: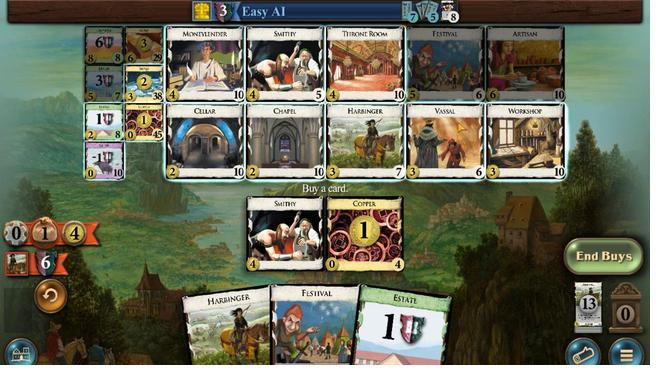 
Action: Mouse pressed left at (362, 268)
Screenshot: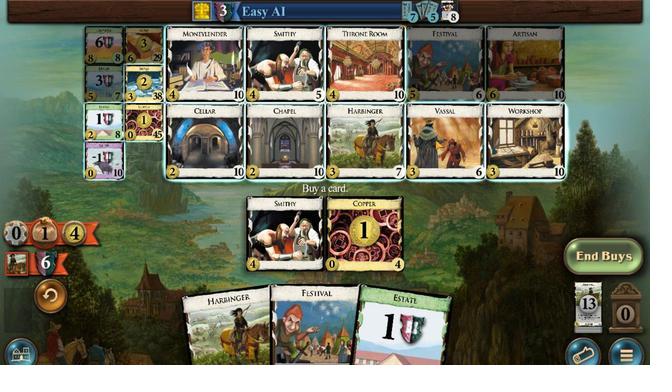 
Action: Mouse moved to (366, 179)
Screenshot: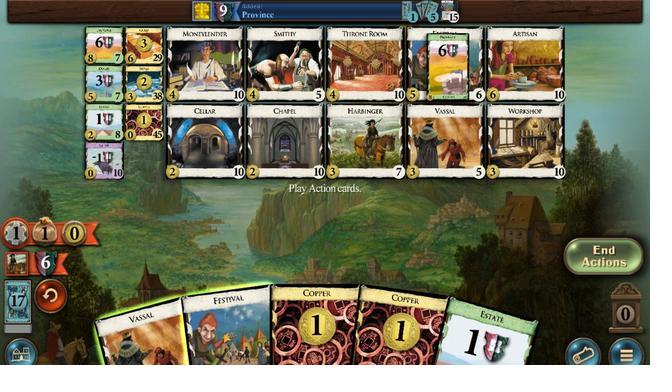 
Action: Mouse pressed left at (366, 179)
Screenshot: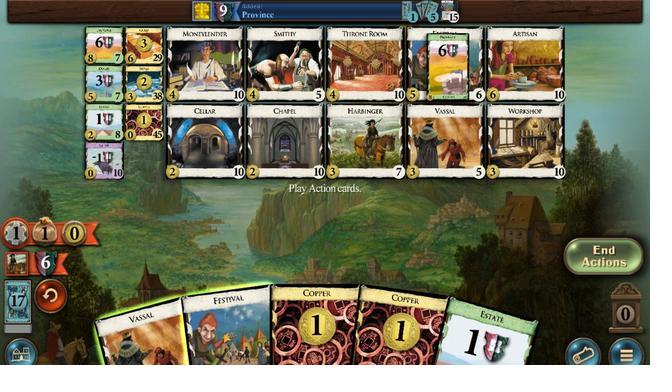 
Action: Mouse moved to (367, 176)
Screenshot: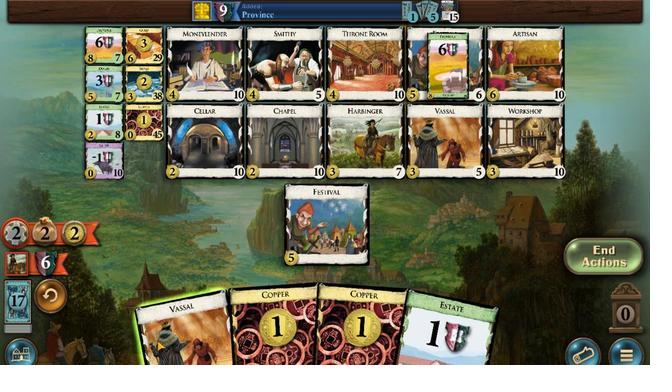
Action: Mouse pressed left at (367, 176)
Screenshot: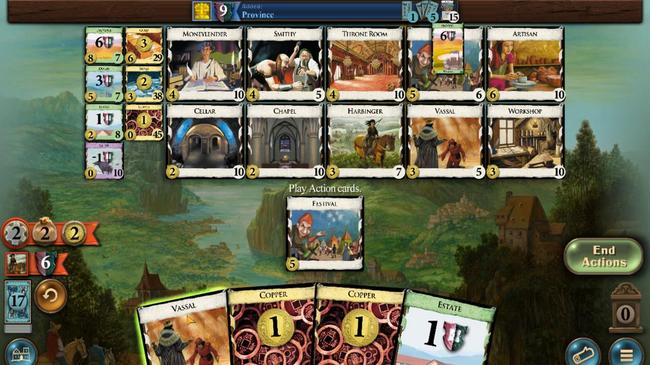 
Action: Mouse moved to (365, 173)
Screenshot: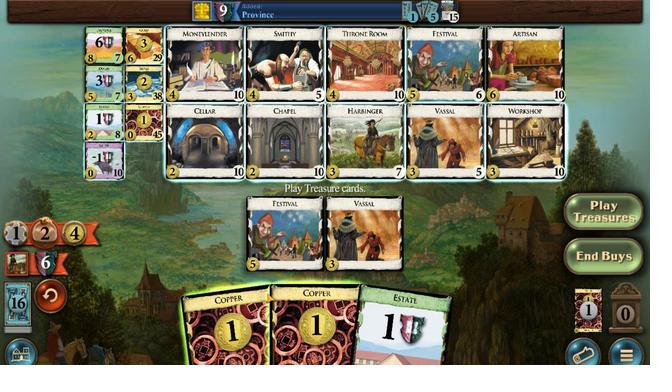 
Action: Mouse pressed left at (365, 173)
Screenshot: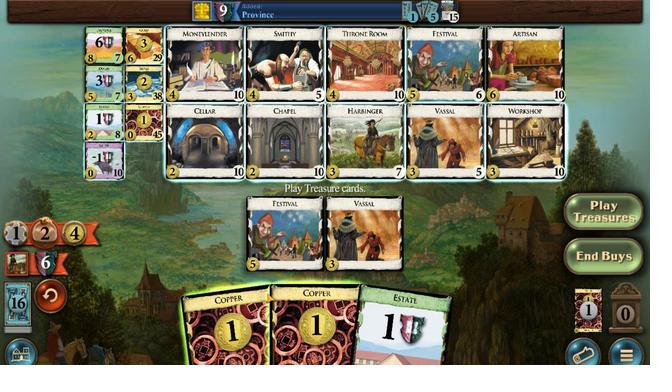 
Action: Mouse moved to (365, 170)
Screenshot: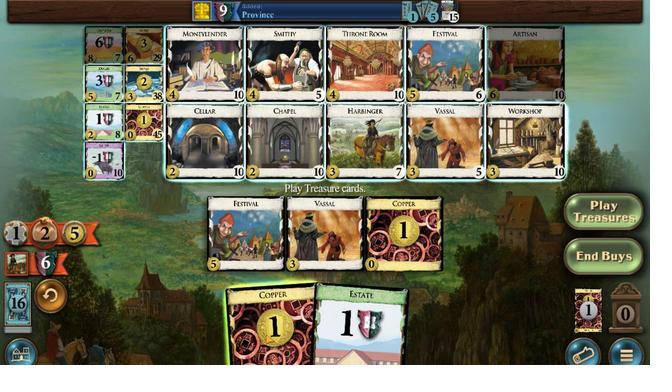 
Action: Mouse pressed left at (365, 170)
Screenshot: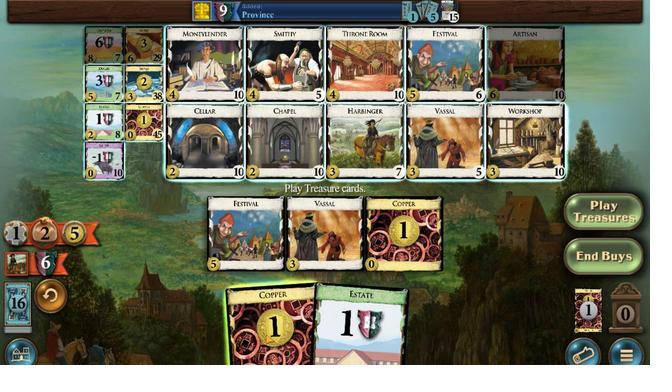 
Action: Mouse moved to (368, 284)
Screenshot: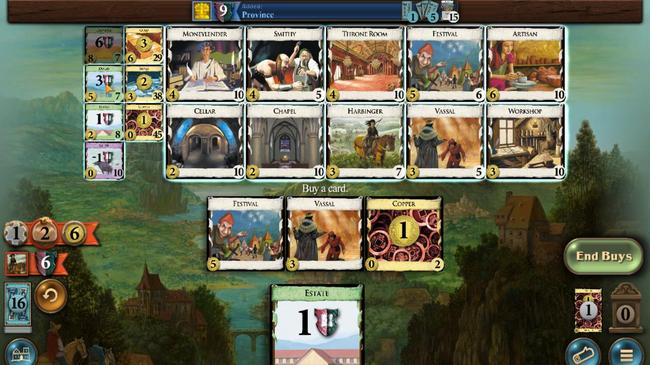 
Action: Mouse pressed left at (368, 284)
Screenshot: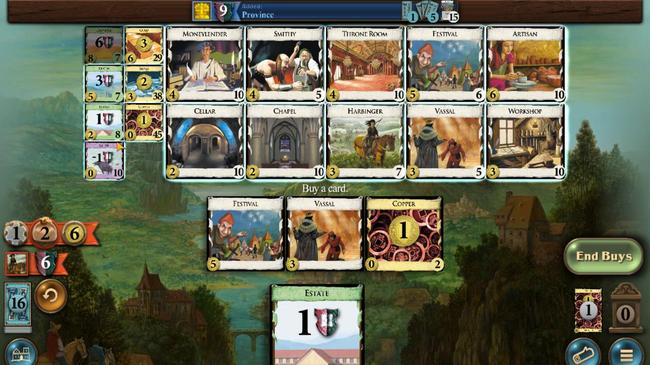 
Action: Mouse moved to (367, 270)
Screenshot: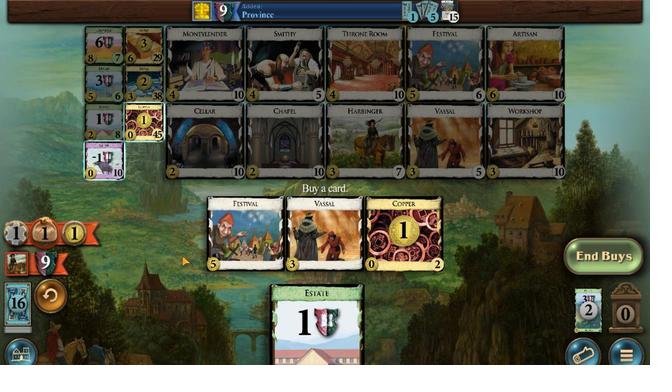 
Action: Mouse pressed left at (367, 270)
Screenshot: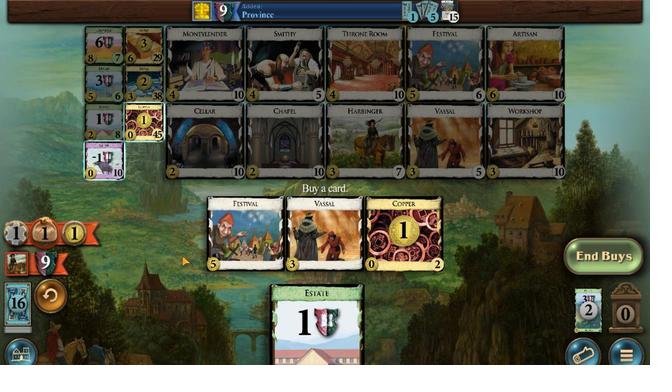 
Action: Mouse moved to (367, 188)
Screenshot: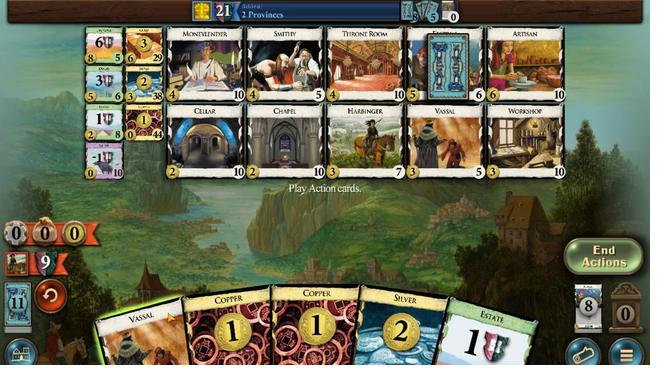 
Action: Mouse pressed left at (367, 188)
Screenshot: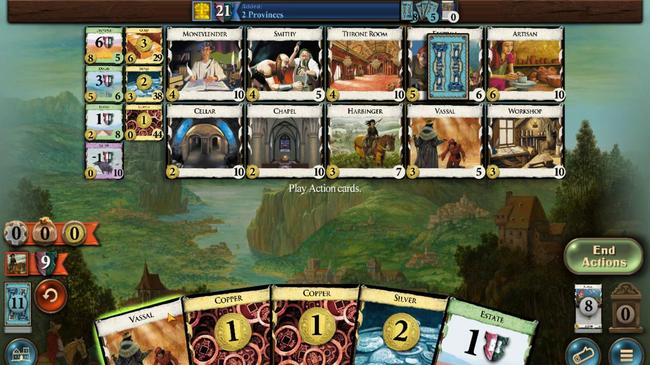 
Action: Mouse moved to (364, 285)
Screenshot: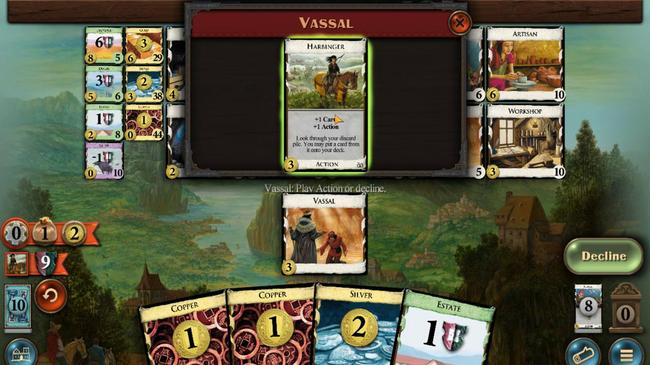 
Action: Mouse pressed left at (364, 285)
Screenshot: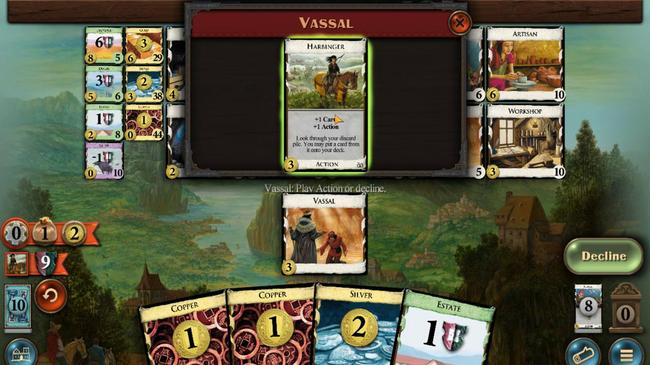 
Action: Mouse moved to (364, 295)
Screenshot: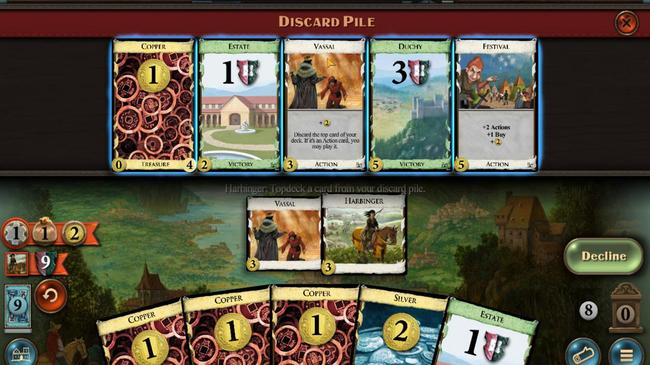 
Action: Mouse pressed left at (364, 295)
Screenshot: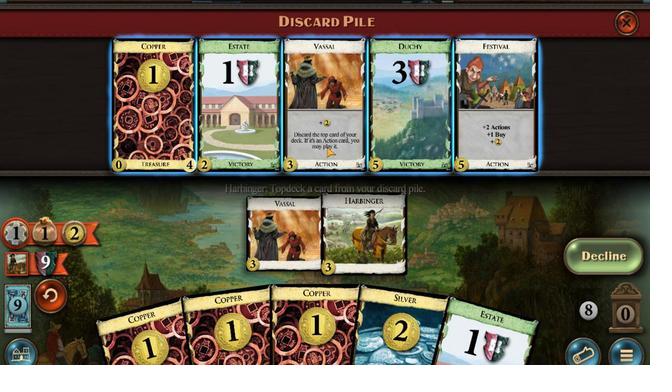 
Action: Mouse moved to (364, 279)
Screenshot: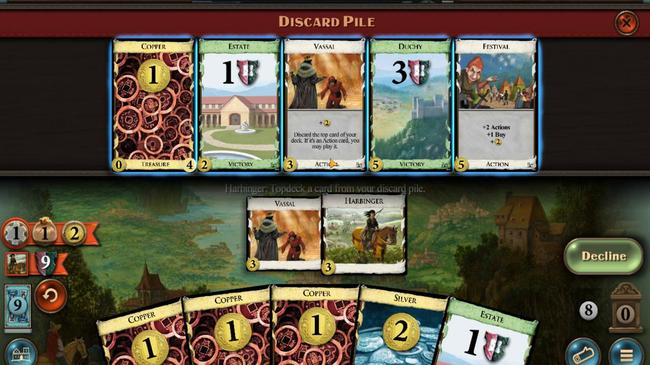 
Action: Mouse pressed left at (364, 279)
Screenshot: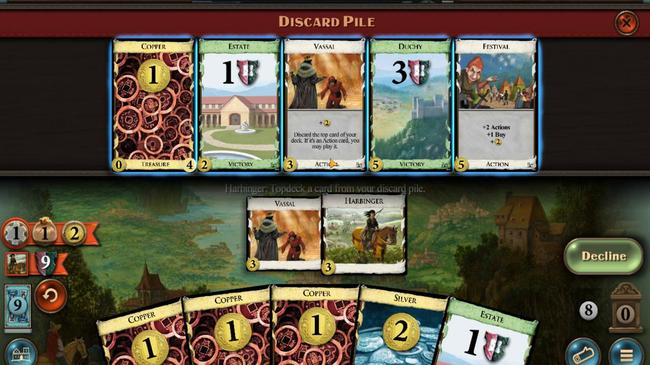 
Action: Mouse moved to (363, 175)
Screenshot: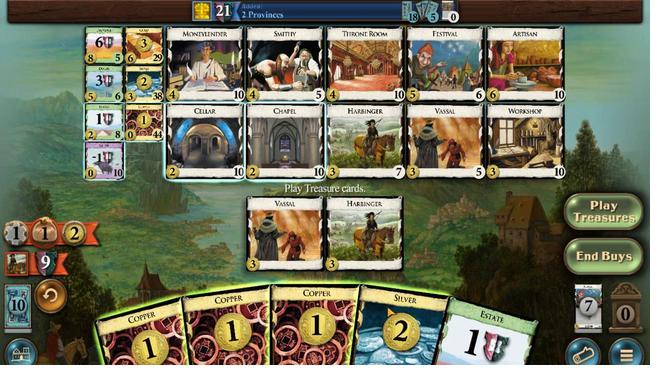 
Action: Mouse pressed left at (363, 175)
Screenshot: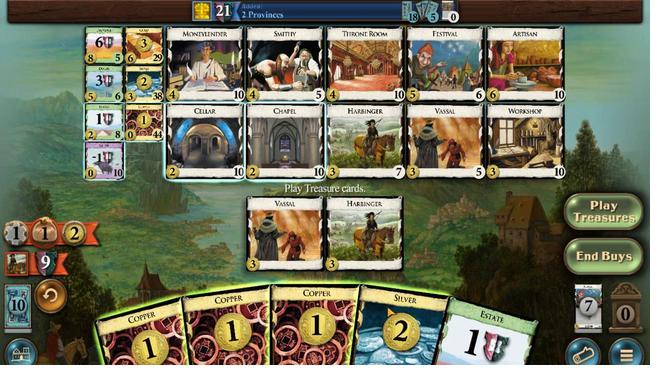 
Action: Mouse moved to (364, 173)
Screenshot: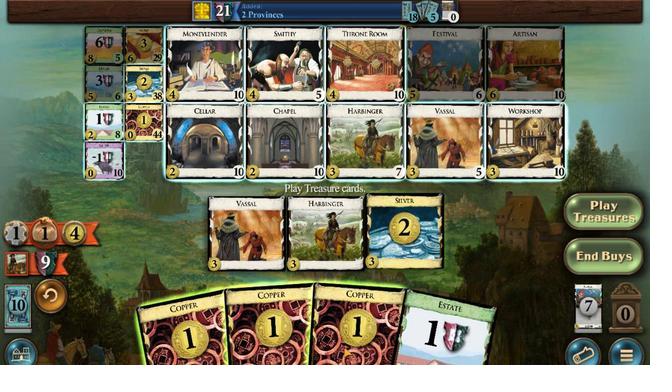 
Action: Mouse pressed left at (364, 173)
Screenshot: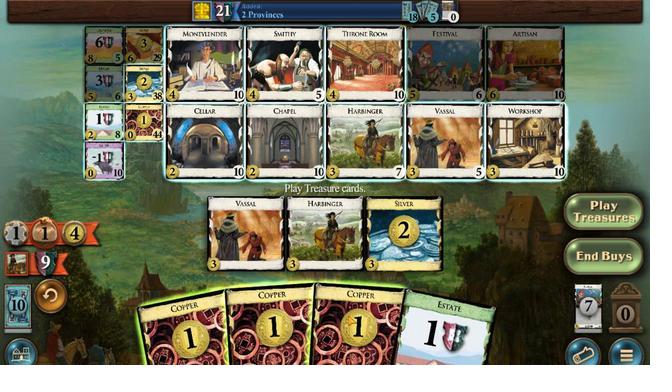 
Action: Mouse moved to (365, 177)
Screenshot: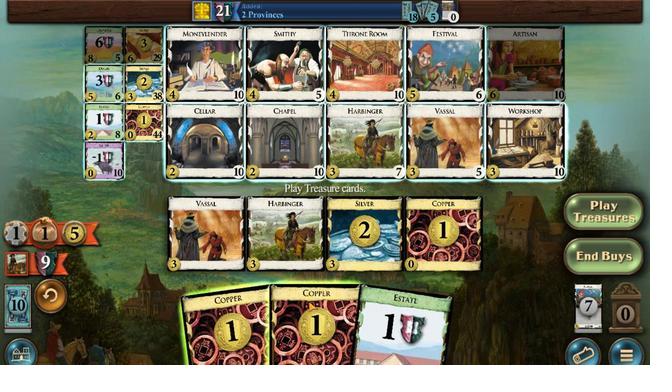 
Action: Mouse pressed left at (365, 177)
Screenshot: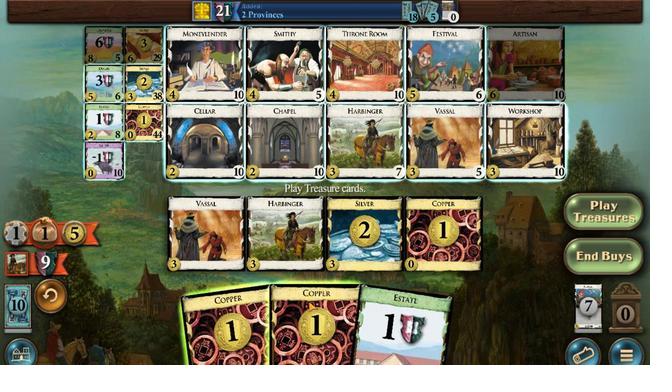 
Action: Mouse moved to (365, 178)
Screenshot: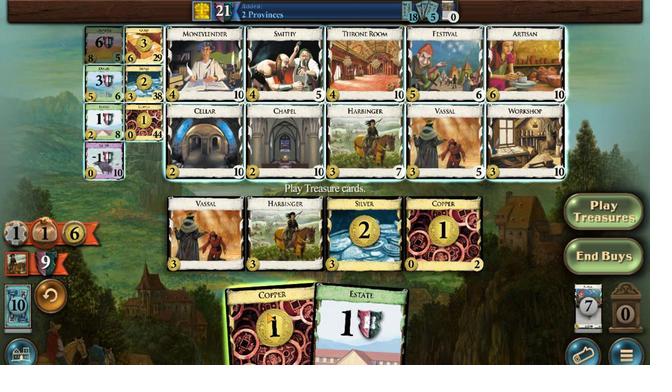 
Action: Mouse pressed left at (365, 178)
Screenshot: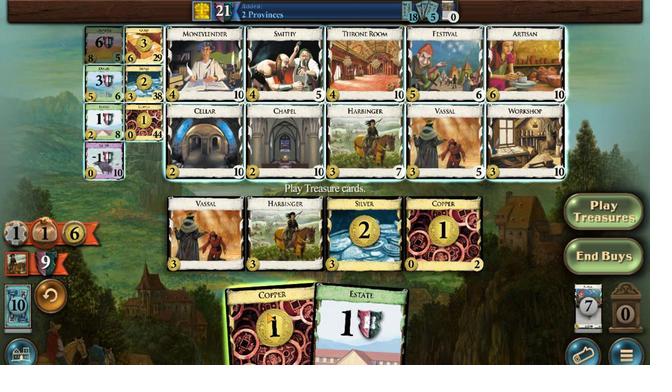 
Action: Mouse moved to (368, 286)
Screenshot: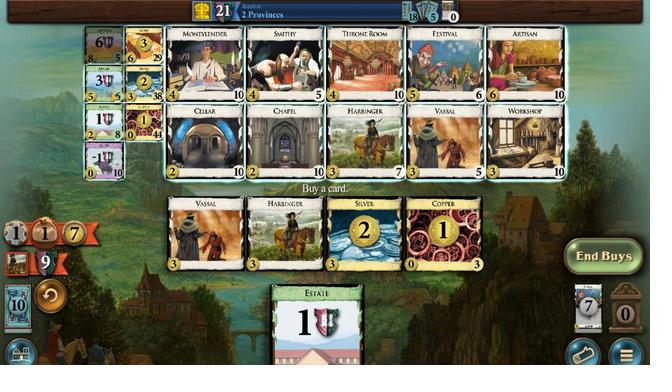 
Action: Mouse pressed left at (368, 286)
Screenshot: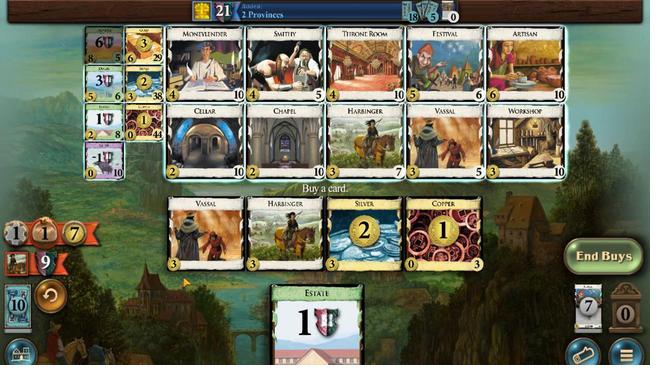 
Action: Mouse moved to (367, 176)
Screenshot: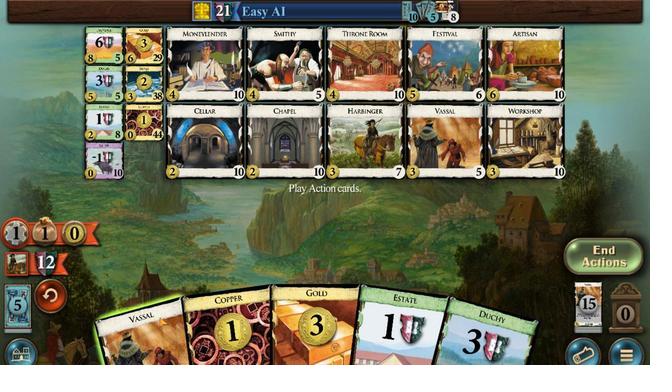 
Action: Mouse pressed left at (367, 176)
Screenshot: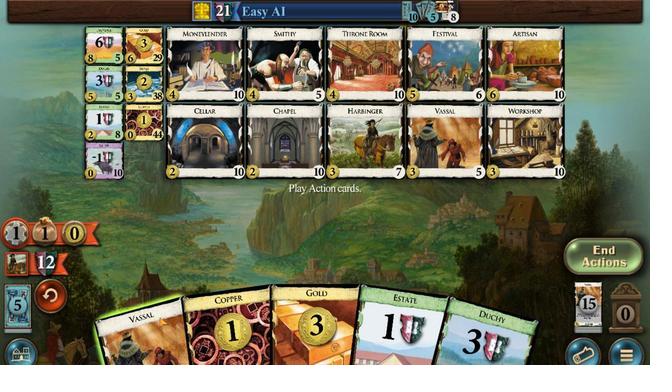 
Action: Mouse moved to (364, 283)
Screenshot: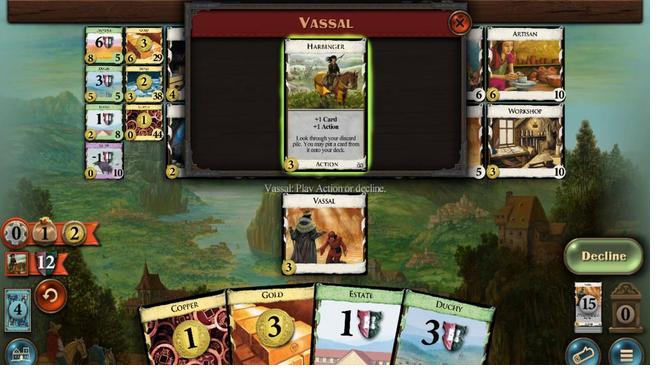
Action: Mouse pressed left at (364, 283)
Screenshot: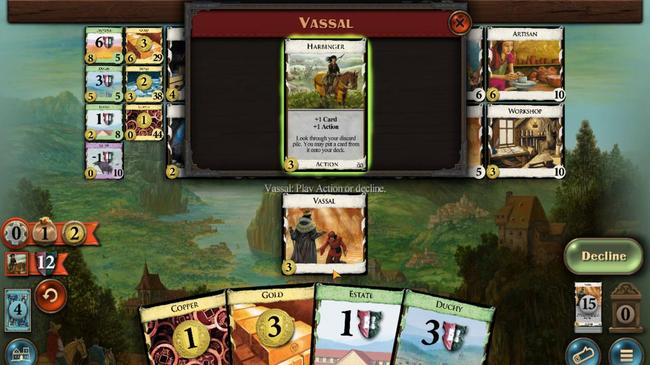 
Action: Mouse moved to (364, 281)
Screenshot: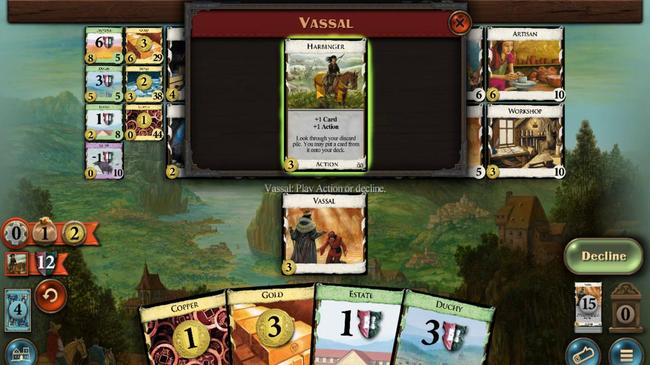 
Action: Mouse pressed left at (364, 281)
Screenshot: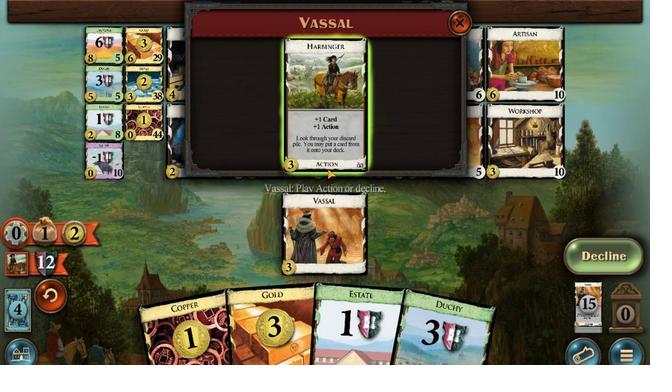 
Action: Mouse moved to (366, 293)
Screenshot: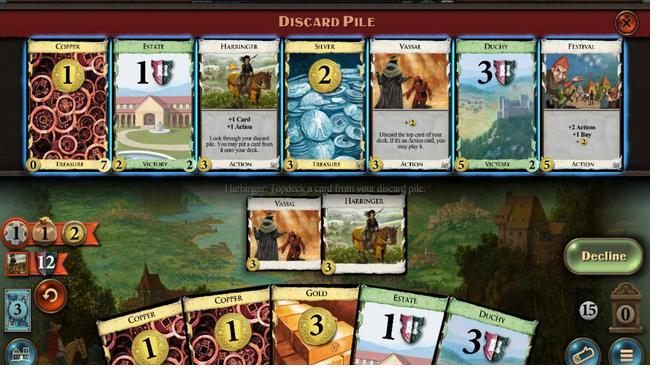 
Action: Mouse pressed left at (366, 293)
Screenshot: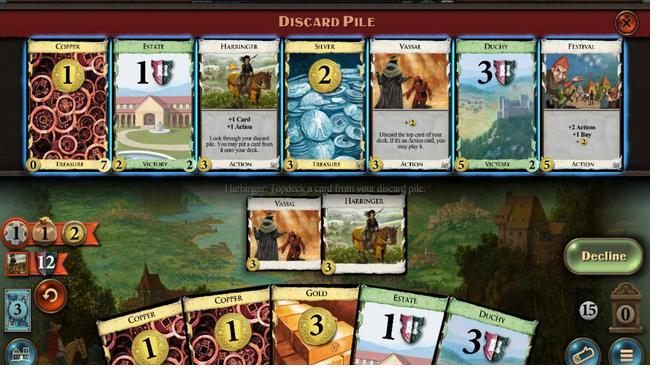 
Action: Mouse moved to (365, 170)
Screenshot: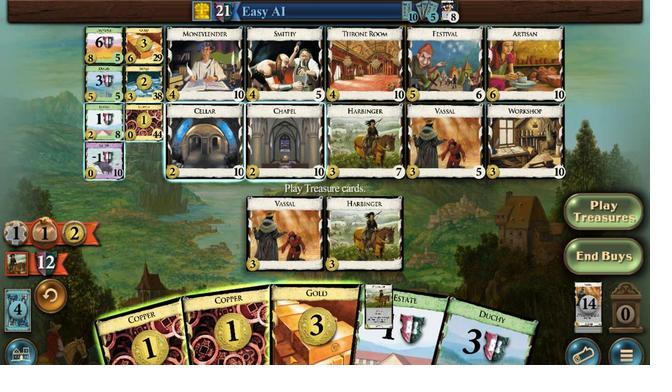 
Action: Mouse pressed left at (365, 170)
Screenshot: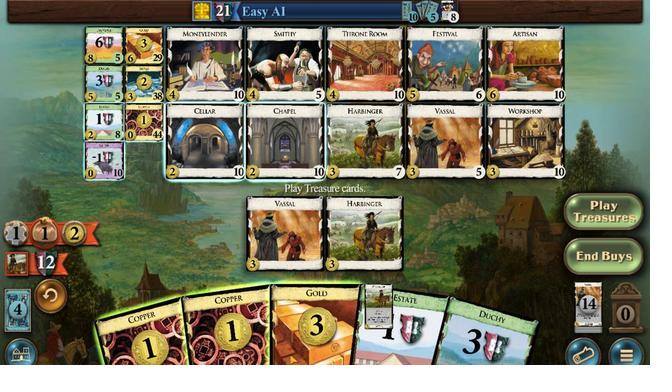 
Action: Mouse moved to (365, 175)
Screenshot: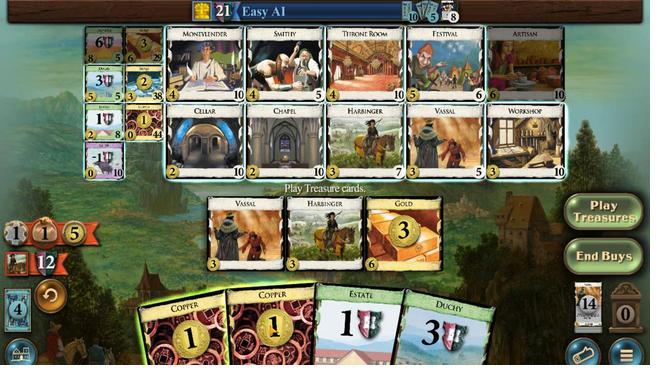 
Action: Mouse pressed left at (365, 175)
Screenshot: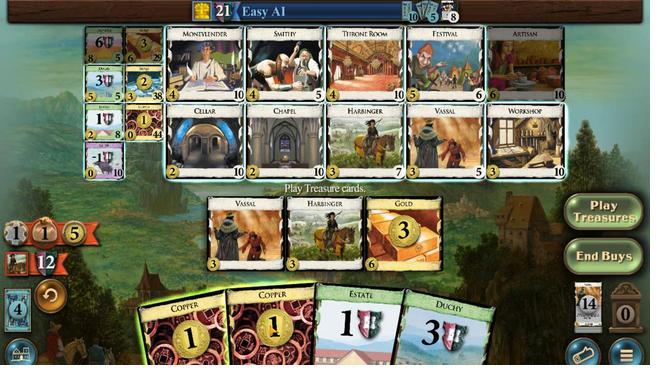
Action: Mouse moved to (365, 176)
Screenshot: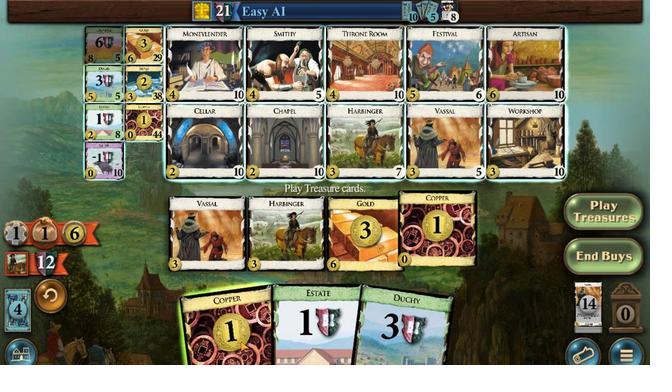 
Action: Mouse pressed left at (365, 176)
Screenshot: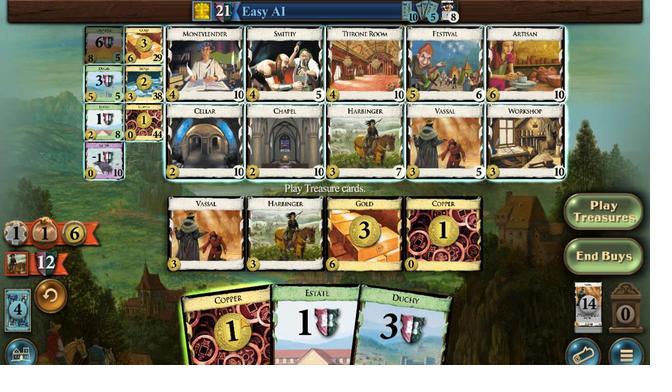 
Action: Mouse moved to (368, 285)
Screenshot: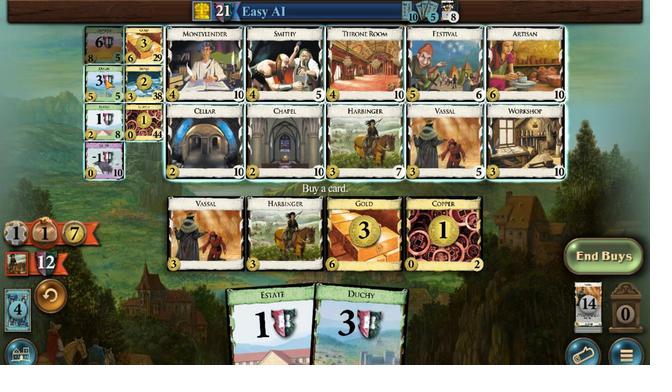 
Action: Mouse pressed left at (368, 285)
Screenshot: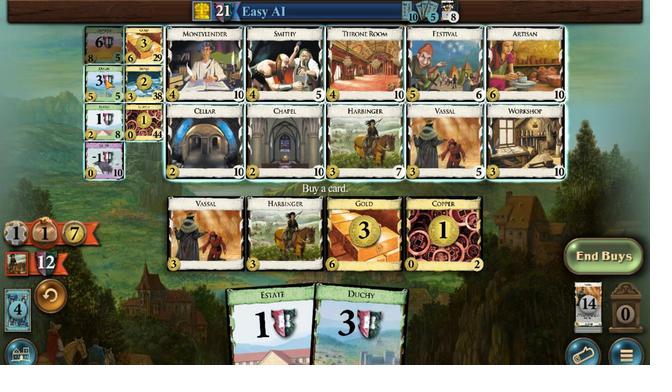 
Action: Mouse moved to (363, 174)
Screenshot: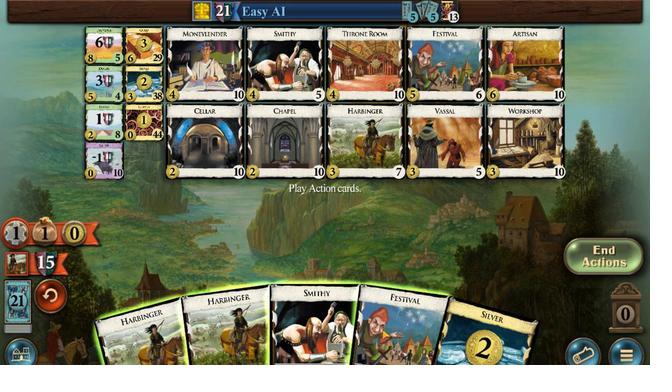 
Action: Mouse pressed left at (363, 174)
Screenshot: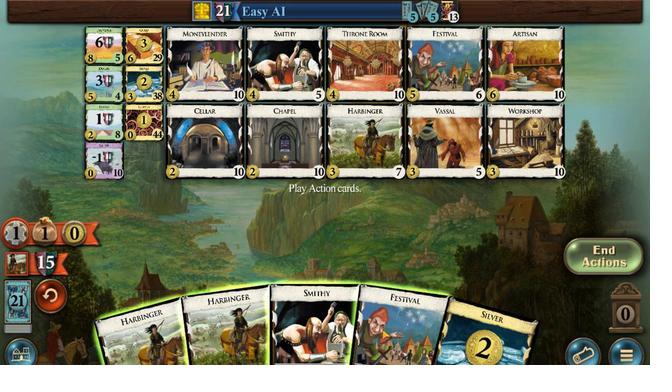 
Action: Mouse moved to (365, 177)
Screenshot: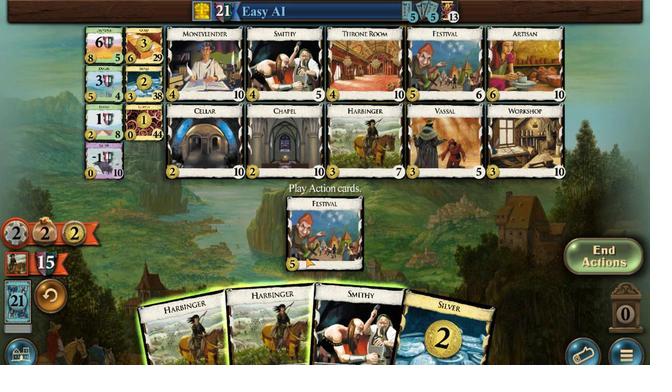 
Action: Mouse pressed left at (365, 177)
Screenshot: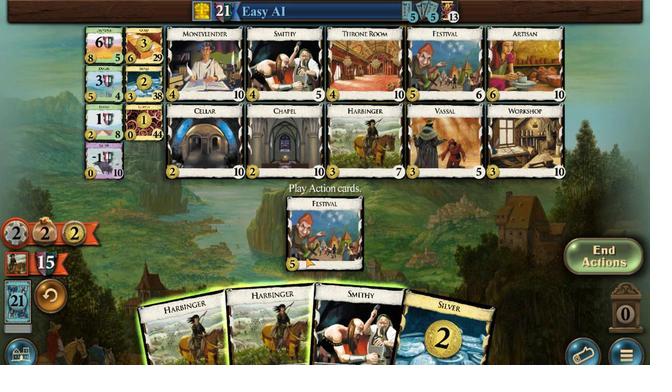 
Action: Mouse moved to (366, 182)
Screenshot: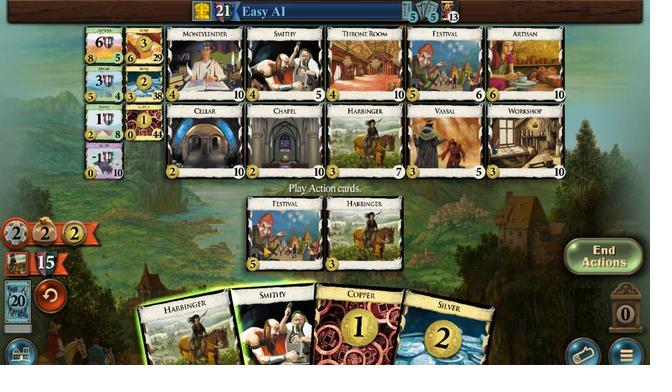 
Action: Mouse pressed left at (366, 182)
Screenshot: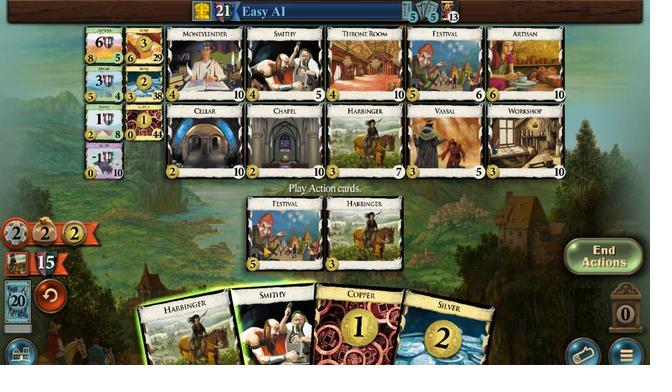 
Action: Mouse moved to (367, 177)
Screenshot: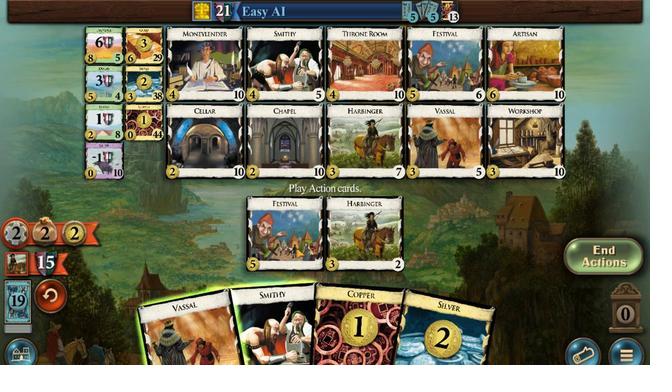 
Action: Mouse pressed left at (367, 177)
Screenshot: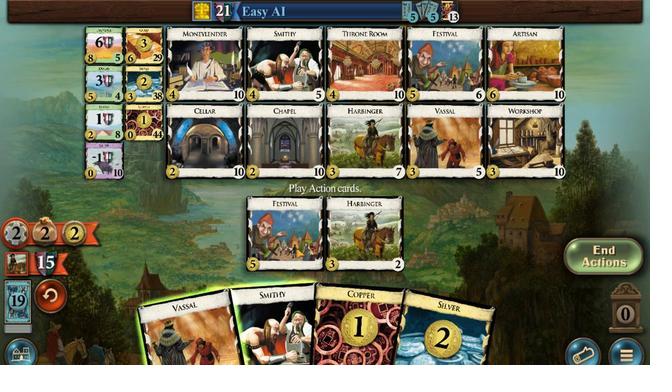 
Action: Mouse moved to (366, 174)
Screenshot: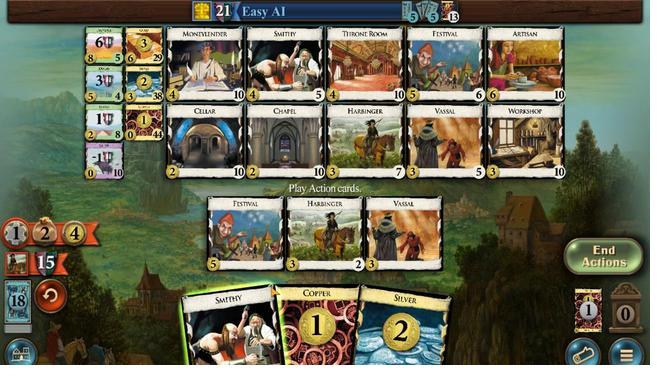 
Action: Mouse pressed left at (366, 174)
Screenshot: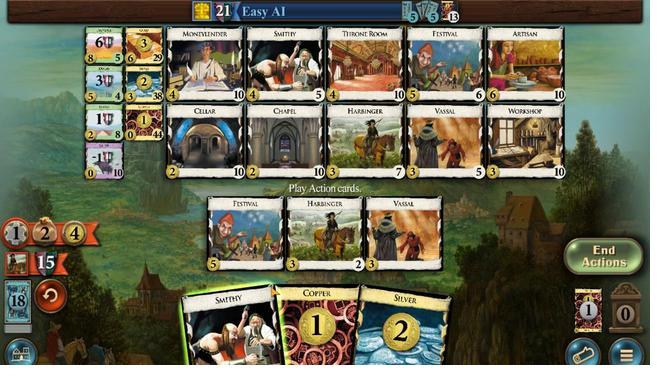 
Action: Mouse moved to (364, 180)
Screenshot: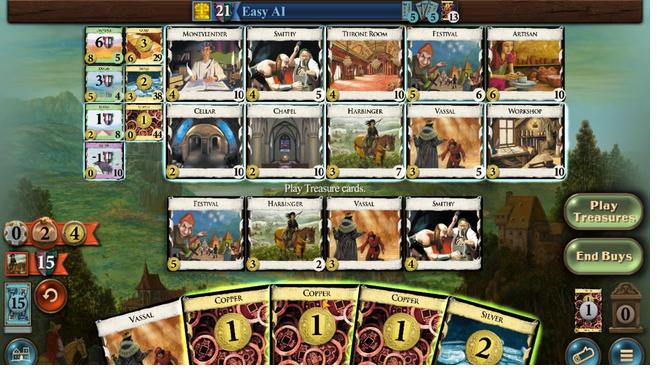 
Action: Mouse pressed left at (364, 180)
Screenshot: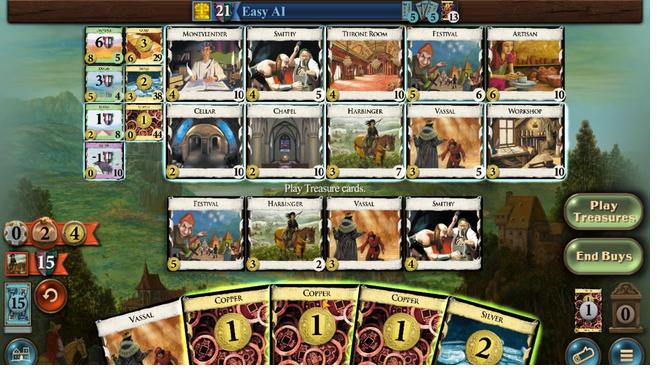 
Action: Mouse moved to (363, 170)
Screenshot: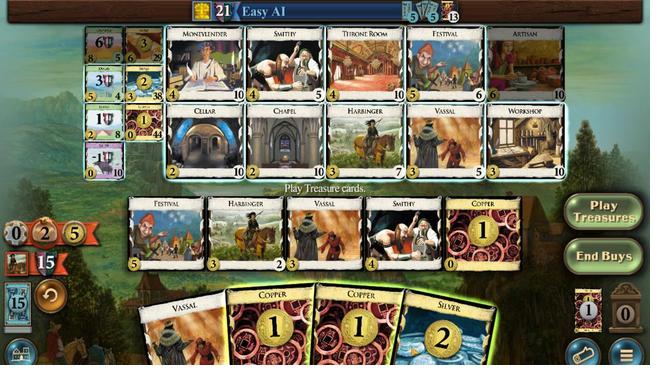 
Action: Mouse pressed left at (363, 170)
Screenshot: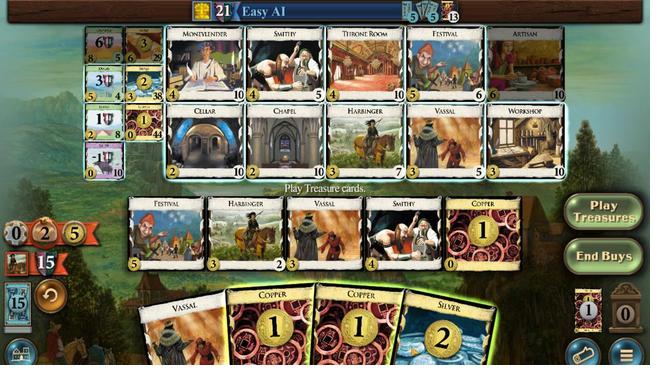 
Action: Mouse moved to (364, 176)
Screenshot: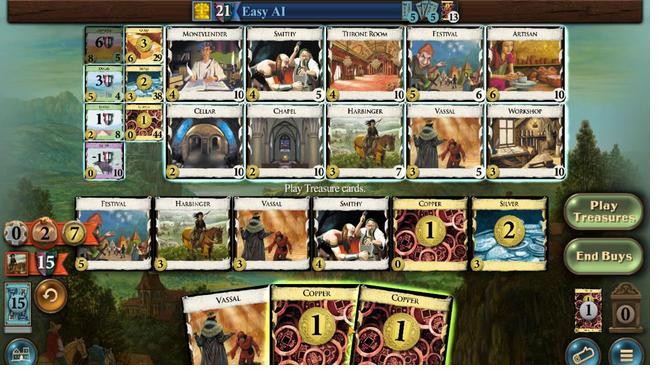 
Action: Mouse pressed left at (364, 176)
Screenshot: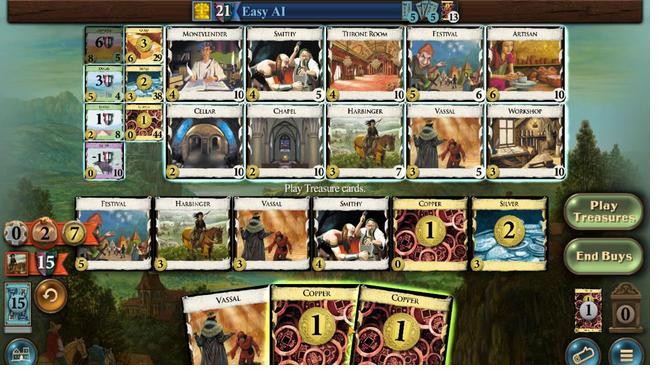 
Action: Mouse moved to (367, 300)
Screenshot: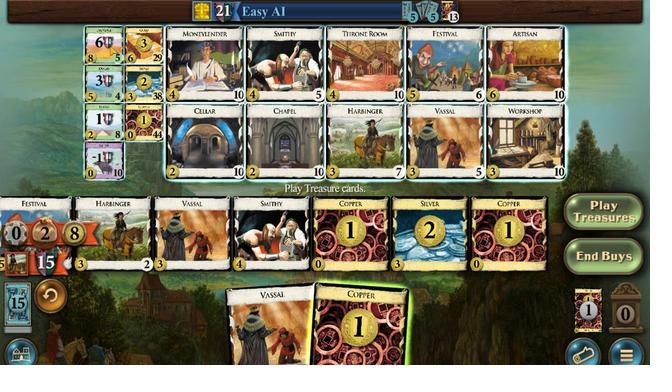 
Action: Mouse pressed left at (367, 300)
Screenshot: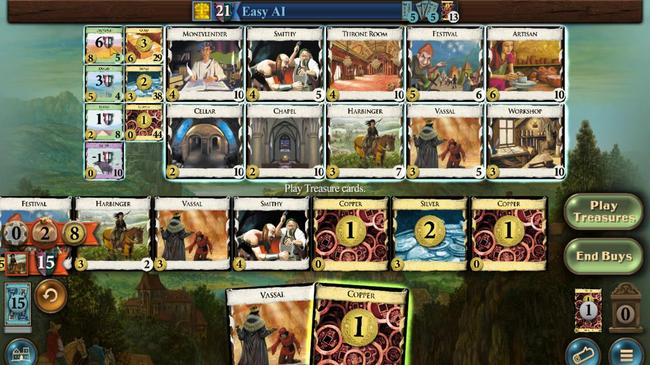 
Action: Mouse moved to (367, 269)
Screenshot: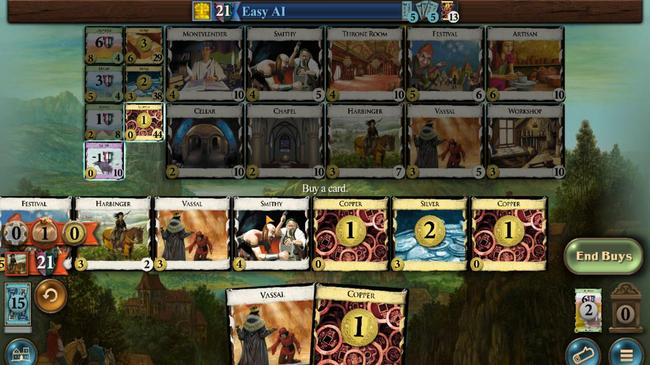 
Action: Mouse pressed left at (367, 269)
Screenshot: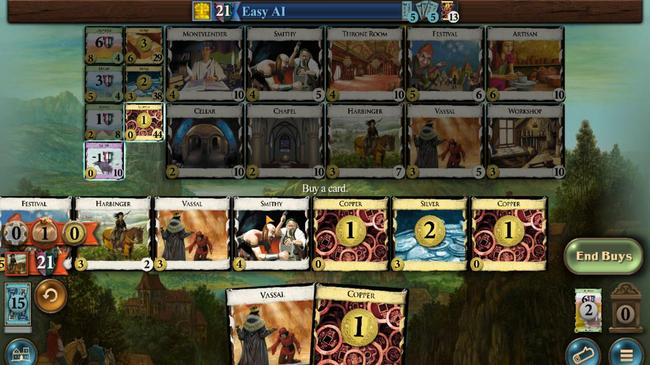 
Action: Mouse moved to (367, 185)
Screenshot: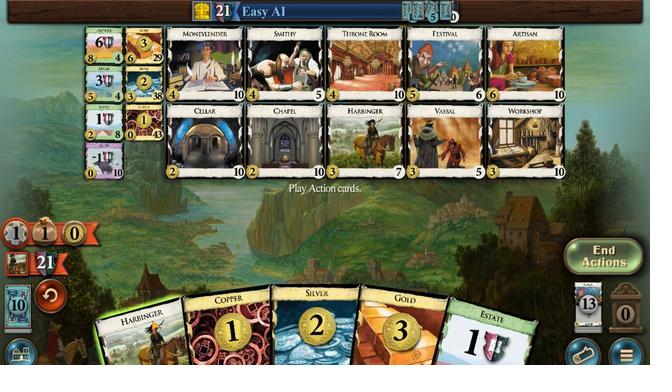 
Action: Mouse pressed left at (367, 185)
Screenshot: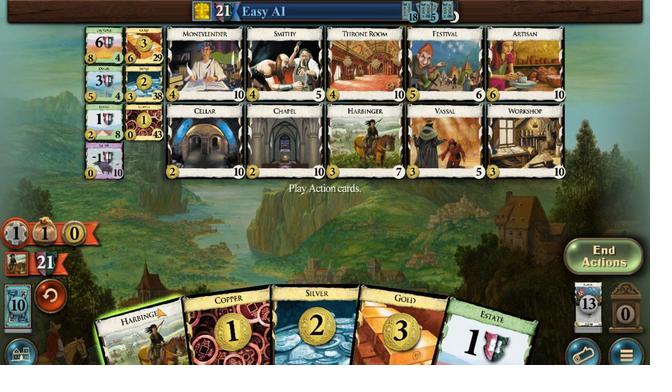 
Action: Mouse moved to (367, 291)
Screenshot: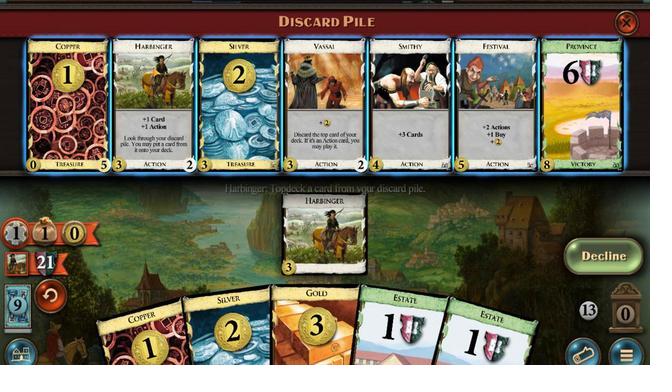 
Action: Mouse pressed left at (367, 291)
Screenshot: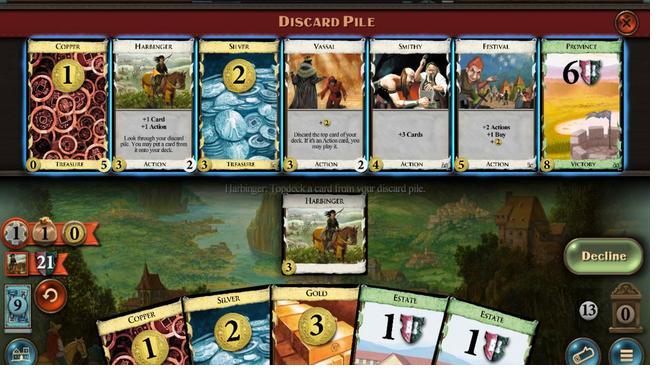 
Action: Mouse moved to (367, 286)
Screenshot: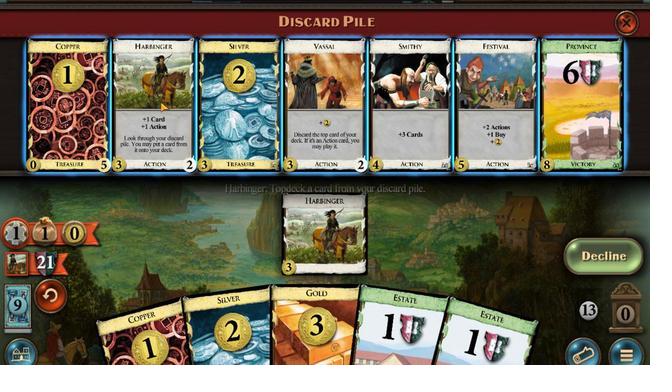 
Action: Mouse pressed left at (367, 286)
Screenshot: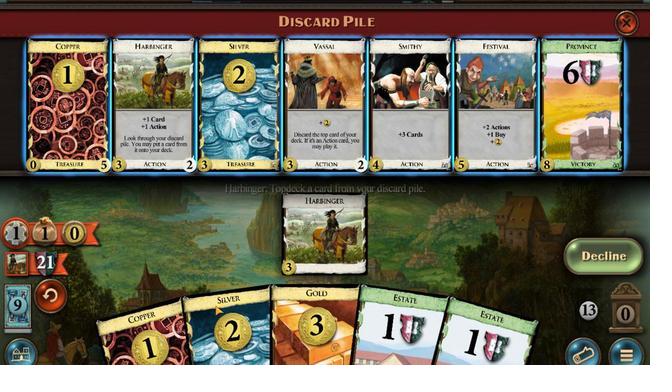 
Action: Mouse moved to (367, 293)
Screenshot: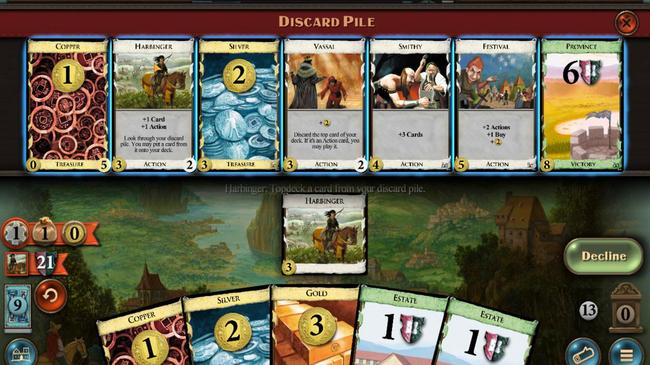 
Action: Mouse pressed left at (367, 293)
Screenshot: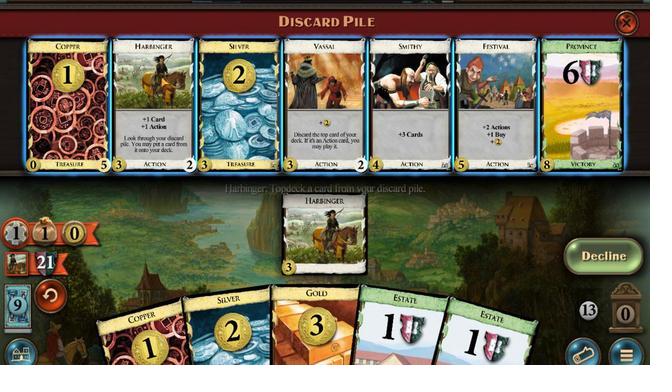 
Action: Mouse moved to (367, 291)
Screenshot: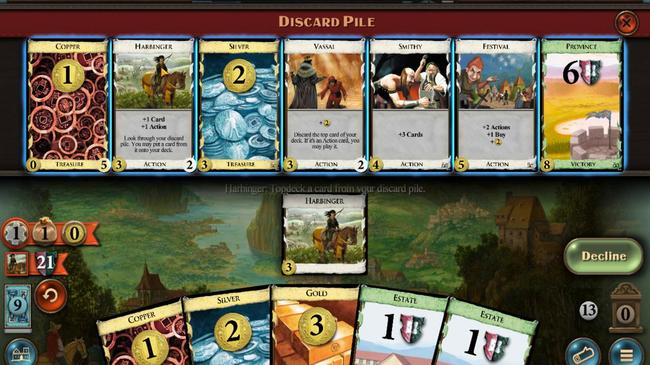 
Action: Mouse pressed left at (367, 291)
Screenshot: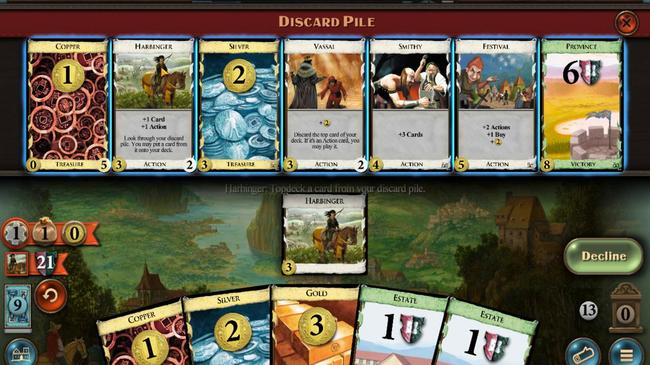 
Action: Mouse moved to (364, 176)
Screenshot: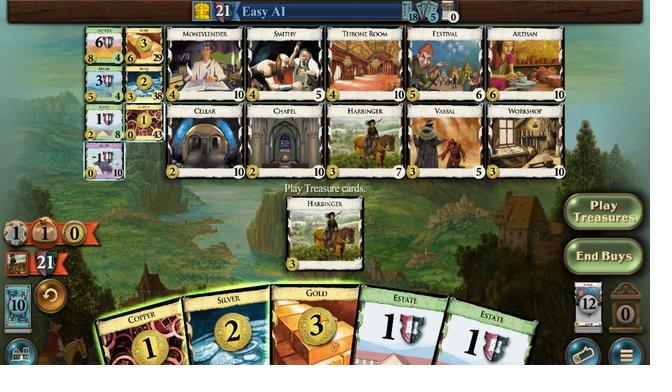 
Action: Mouse pressed left at (364, 176)
Screenshot: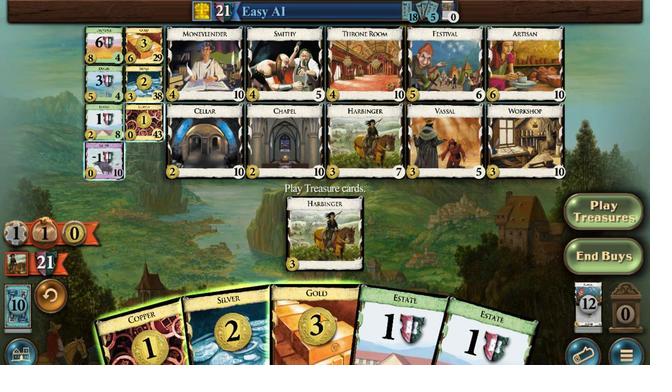 
Action: Mouse moved to (365, 197)
Screenshot: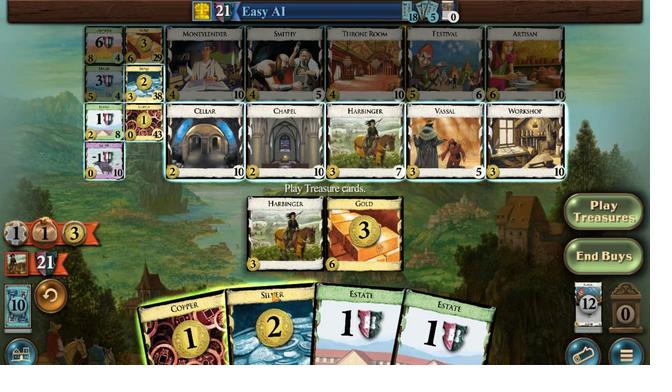 
Action: Mouse pressed left at (365, 197)
Screenshot: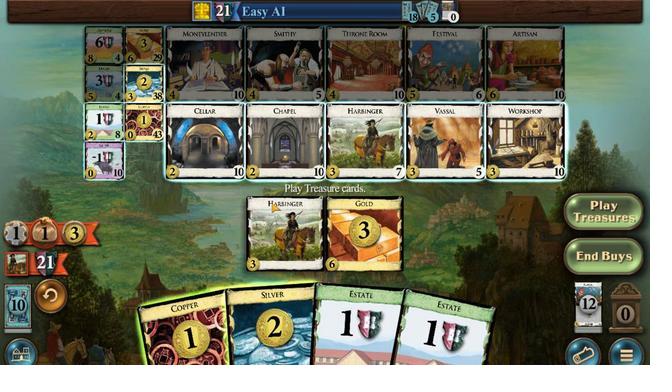 
Action: Mouse moved to (366, 177)
Screenshot: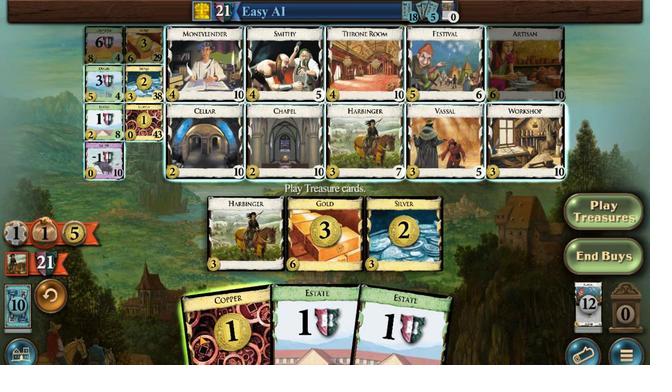 
Action: Mouse pressed left at (366, 177)
Screenshot: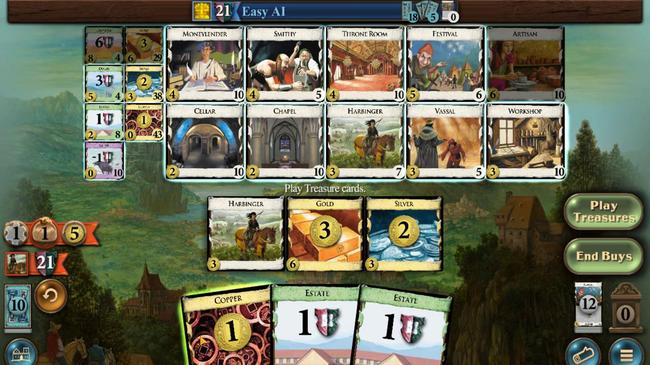 
Action: Mouse moved to (368, 285)
Screenshot: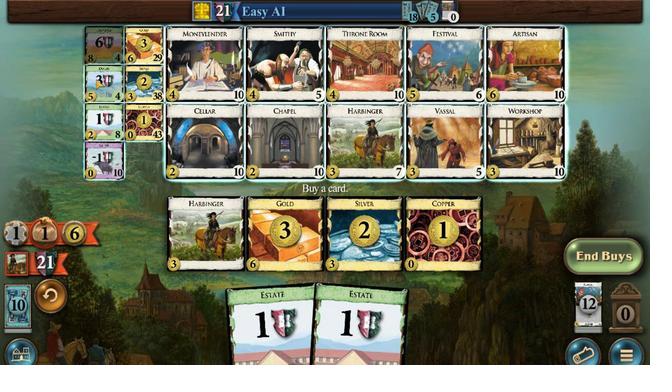 
Action: Mouse pressed left at (368, 285)
Screenshot: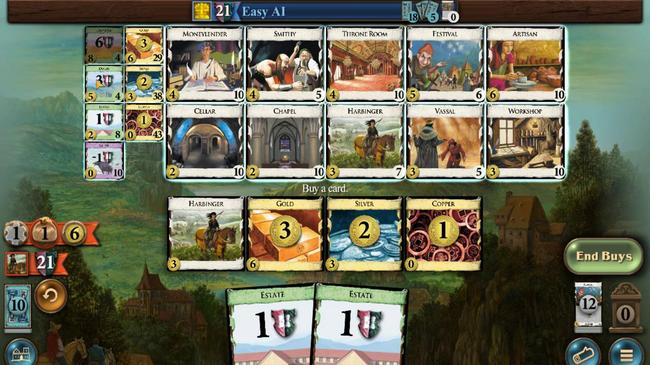 
Action: Mouse moved to (367, 178)
Screenshot: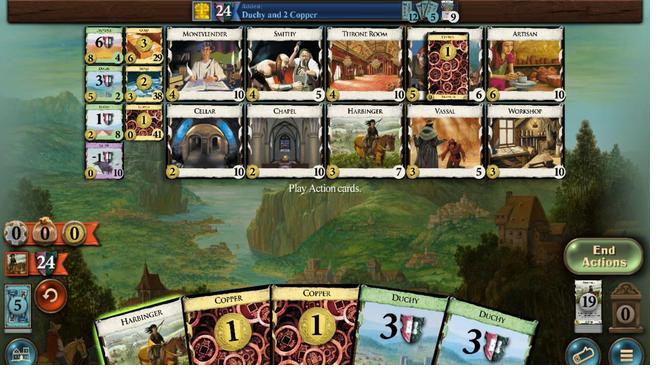 
Action: Mouse pressed left at (367, 178)
Screenshot: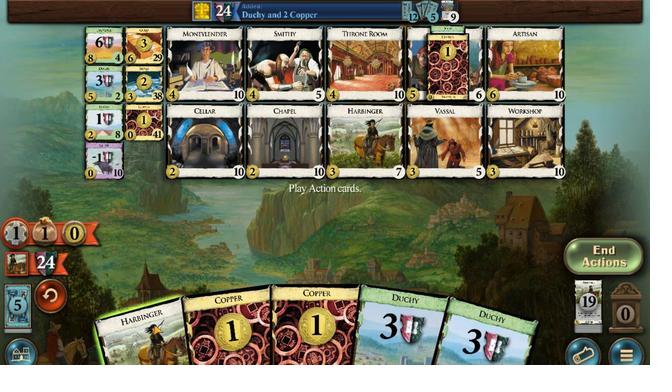 
Action: Mouse moved to (367, 282)
Screenshot: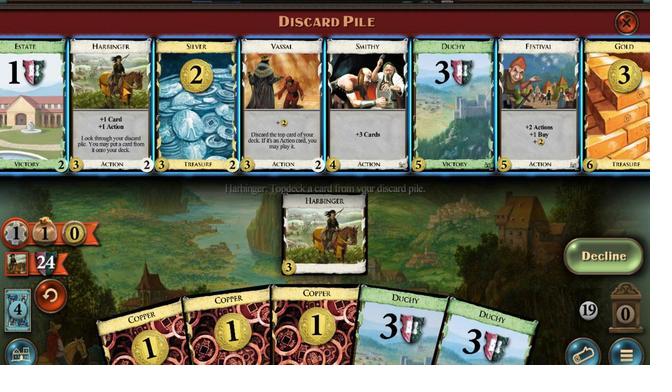 
Action: Mouse pressed left at (367, 282)
Screenshot: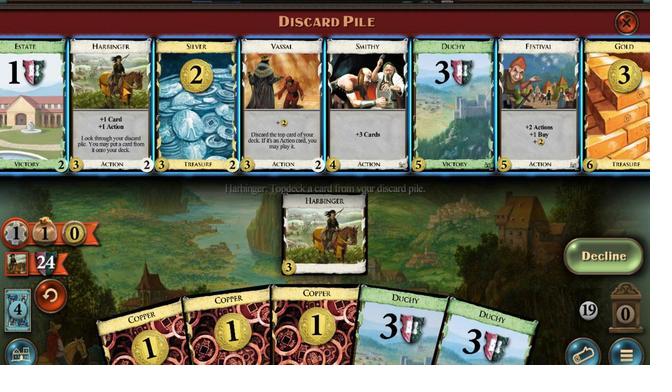 
Action: Mouse moved to (365, 173)
Screenshot: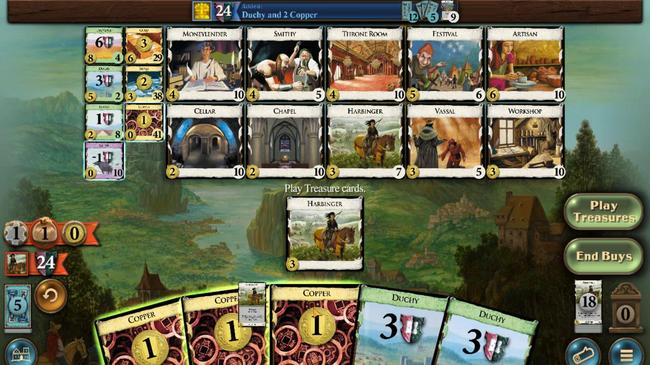
Action: Mouse pressed left at (365, 173)
Screenshot: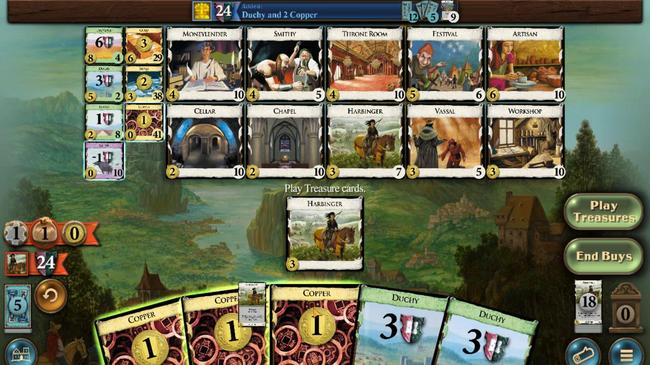 
Action: Mouse moved to (365, 176)
Screenshot: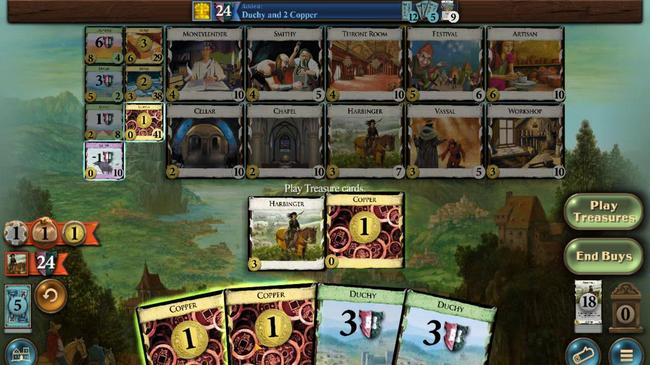 
Action: Mouse pressed left at (365, 176)
Screenshot: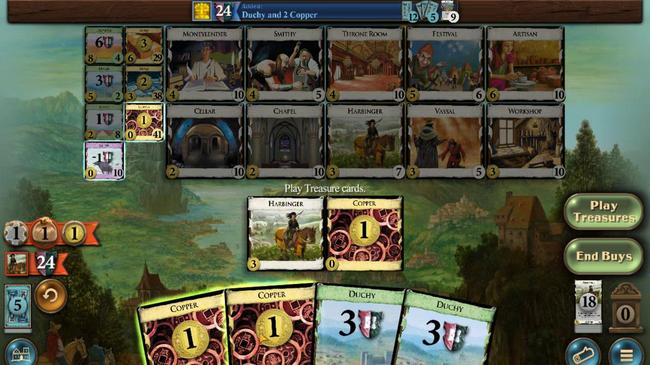 
Action: Mouse moved to (366, 178)
Screenshot: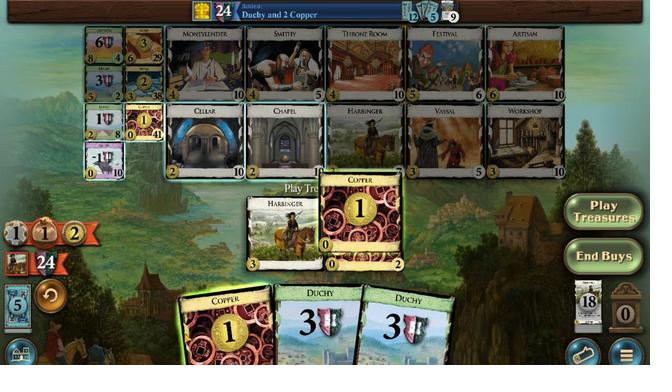 
Action: Mouse pressed left at (366, 178)
Screenshot: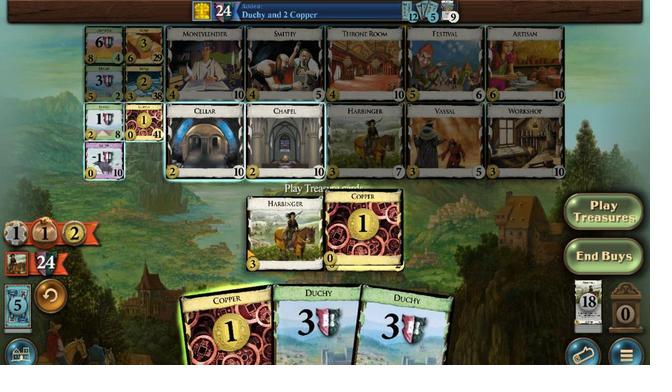
Action: Mouse moved to (368, 268)
Screenshot: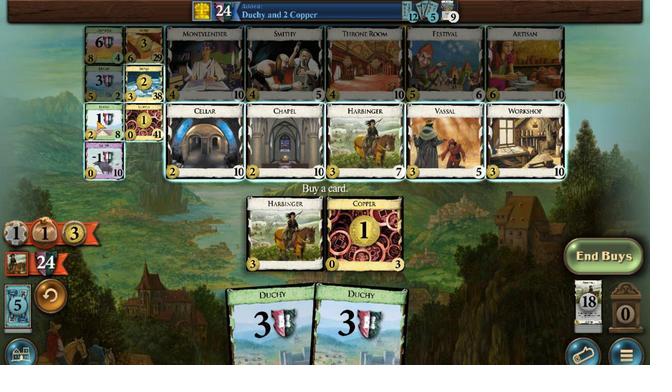 
Action: Mouse pressed left at (368, 268)
Screenshot: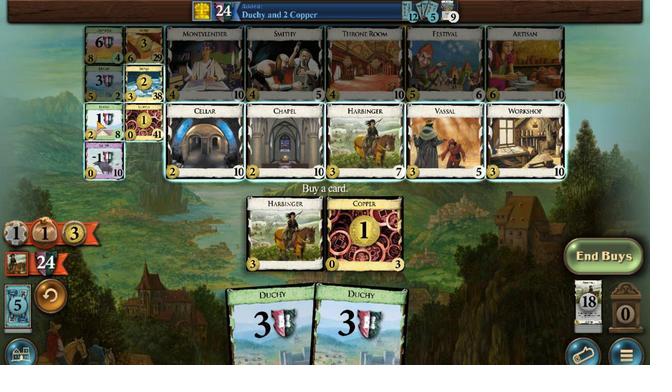 
Action: Mouse moved to (367, 177)
Screenshot: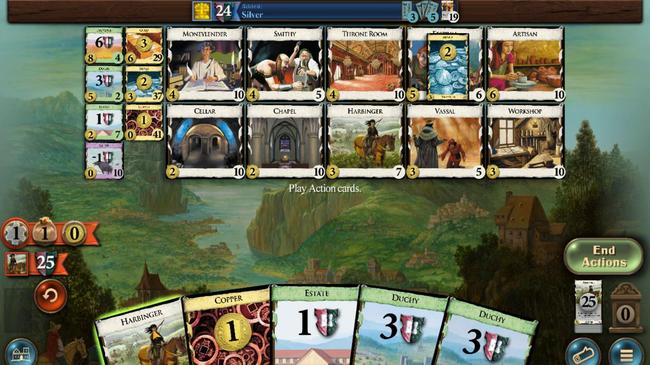 
Action: Mouse pressed left at (367, 177)
Screenshot: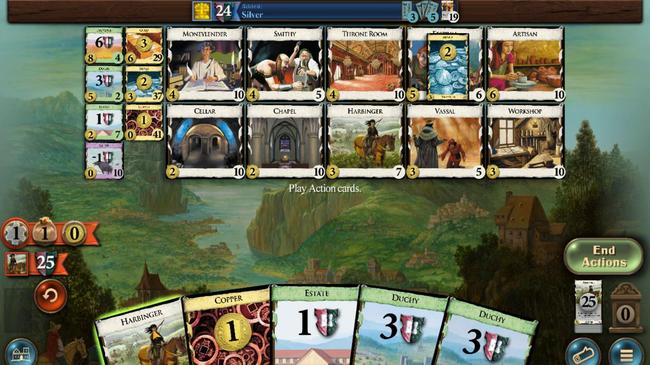 
Action: Mouse moved to (367, 178)
Screenshot: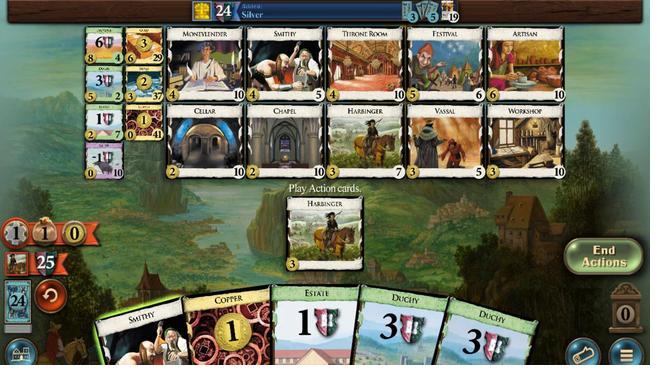 
Action: Mouse pressed left at (367, 178)
Screenshot: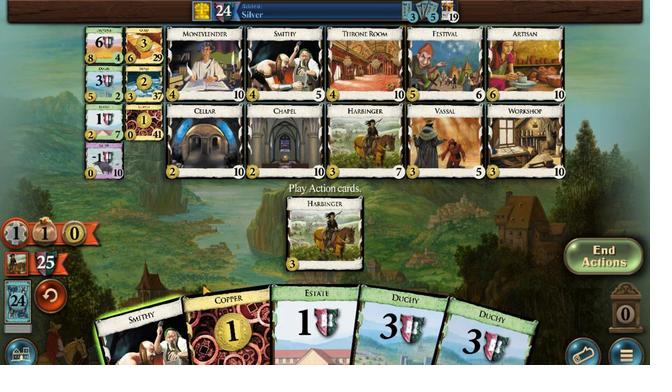 
Action: Mouse moved to (365, 186)
Screenshot: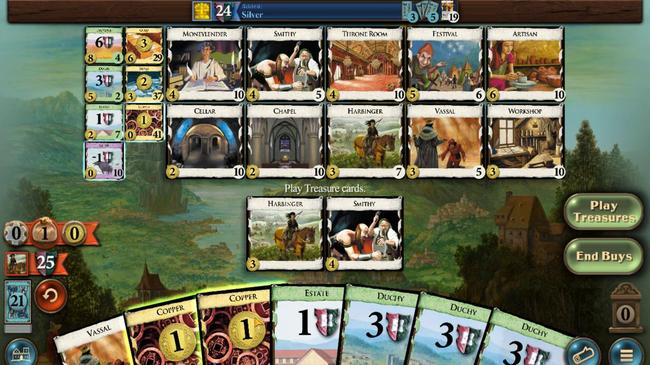 
Action: Mouse pressed left at (365, 186)
Screenshot: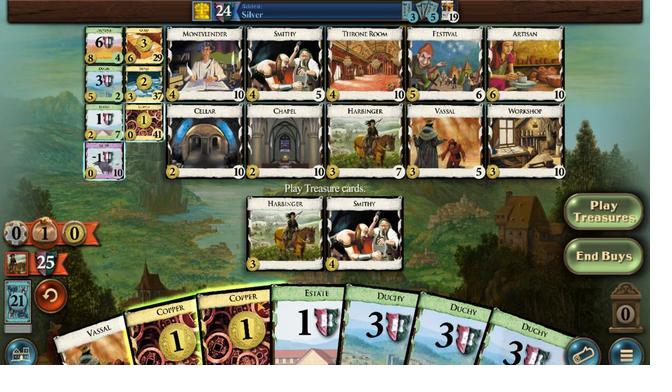 
Action: Mouse moved to (366, 185)
Screenshot: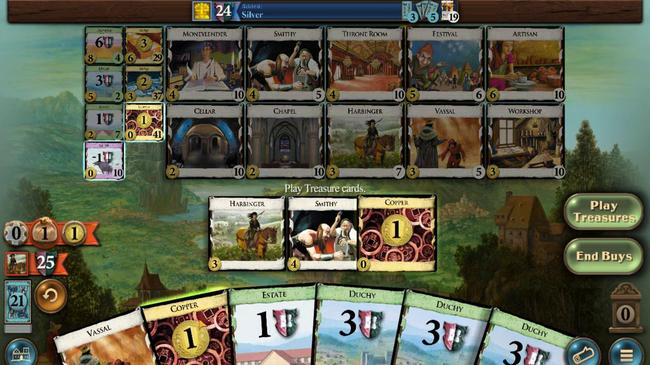 
Action: Mouse pressed left at (366, 185)
Screenshot: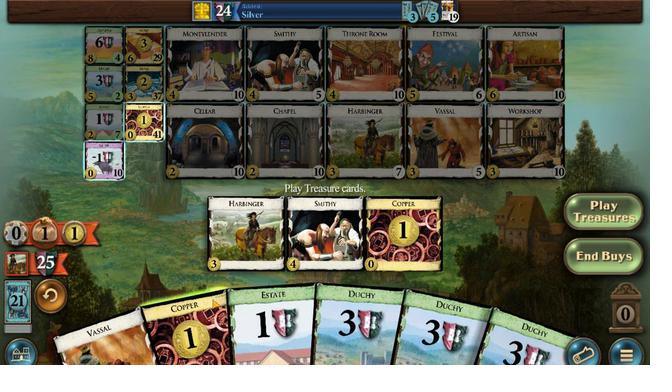 
Action: Mouse moved to (368, 271)
Screenshot: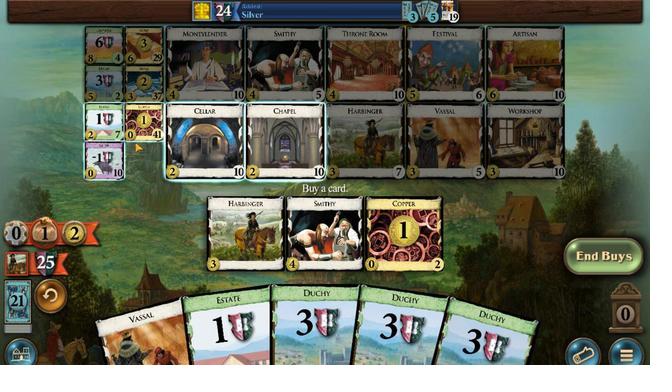 
Action: Mouse pressed left at (368, 271)
Screenshot: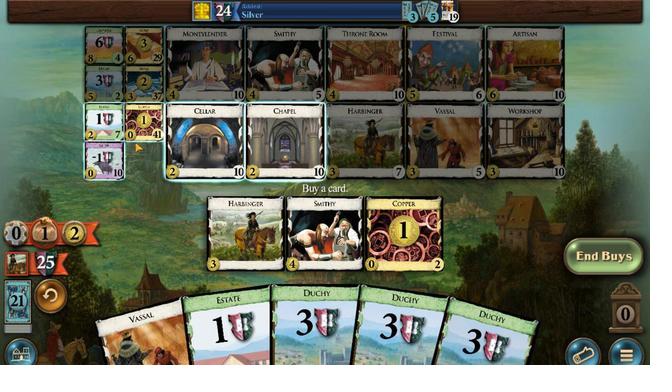 
Action: Mouse moved to (367, 185)
Screenshot: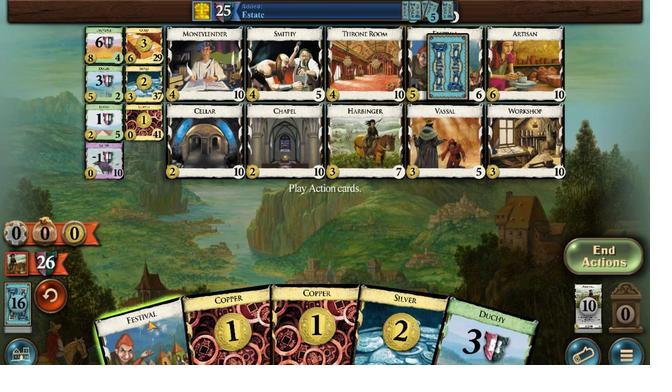 
Action: Mouse pressed left at (367, 185)
Screenshot: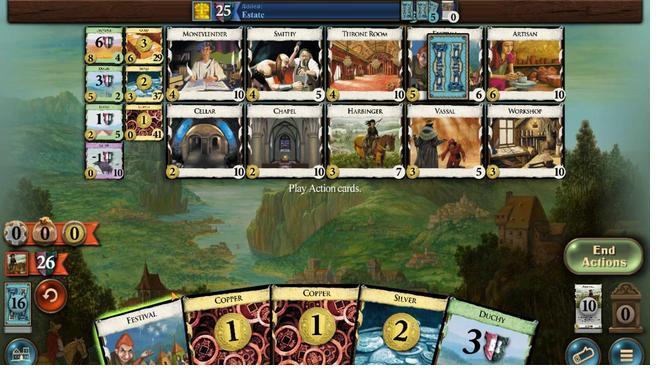 
Action: Mouse moved to (364, 182)
Screenshot: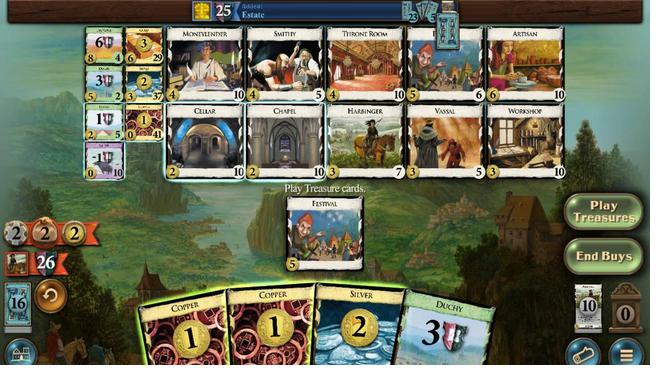 
Action: Mouse pressed left at (364, 182)
Screenshot: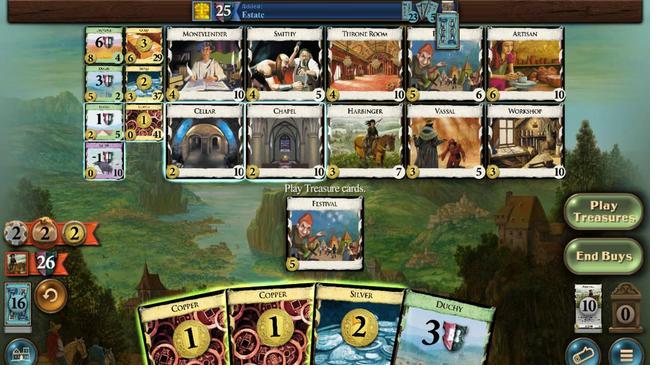 
Action: Mouse moved to (365, 181)
Screenshot: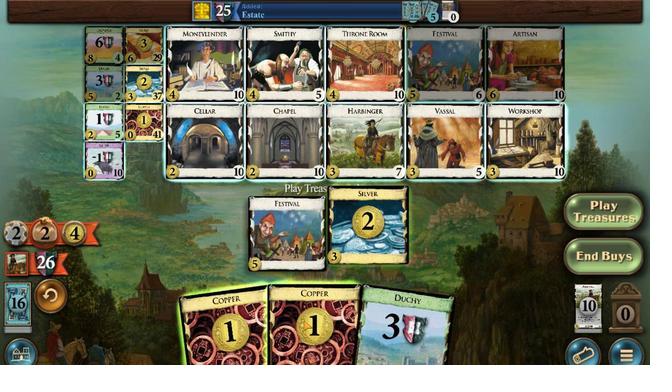 
Action: Mouse pressed left at (365, 181)
Screenshot: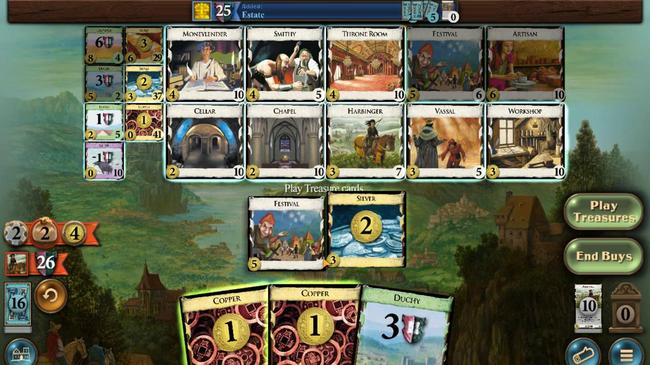 
Action: Mouse moved to (365, 171)
Screenshot: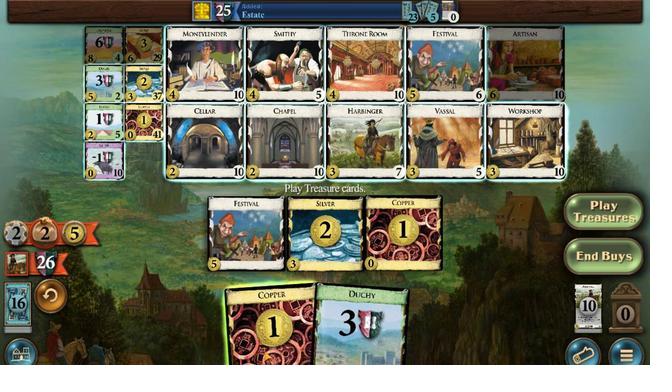 
Action: Mouse pressed left at (365, 171)
Screenshot: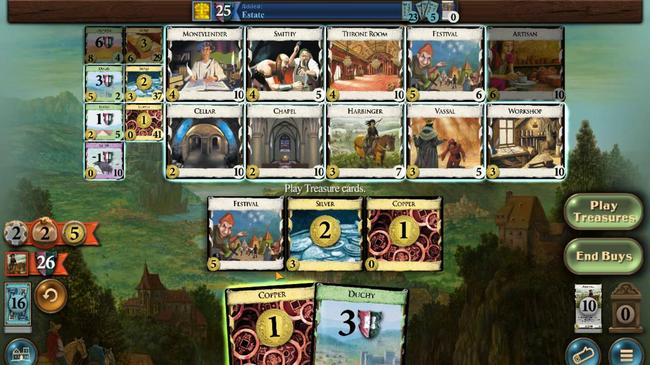 
Action: Mouse moved to (368, 284)
Screenshot: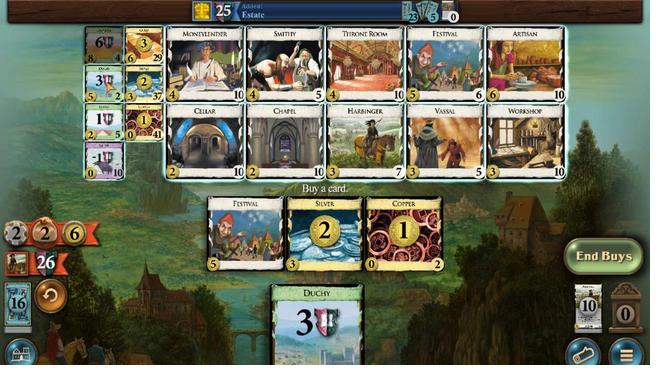 
Action: Mouse pressed left at (368, 284)
Screenshot: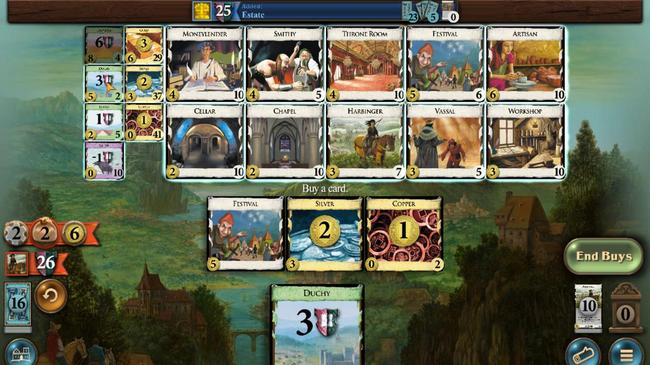 
Action: Mouse moved to (367, 214)
Screenshot: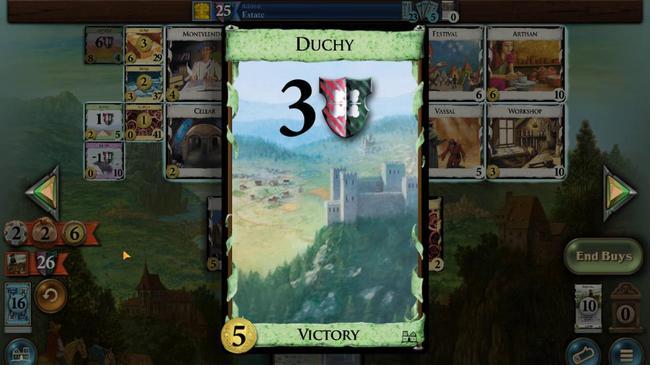 
Action: Mouse pressed left at (367, 214)
Screenshot: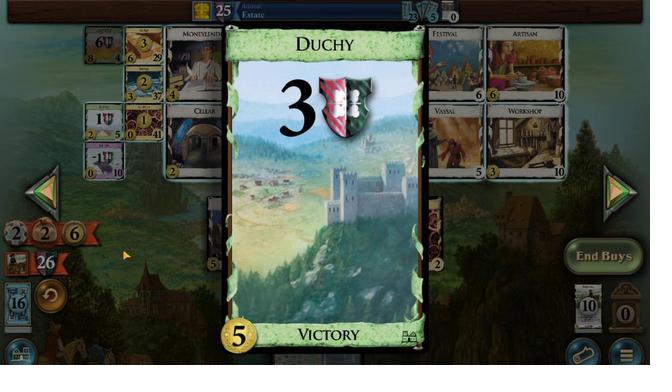 
Action: Mouse moved to (367, 303)
Screenshot: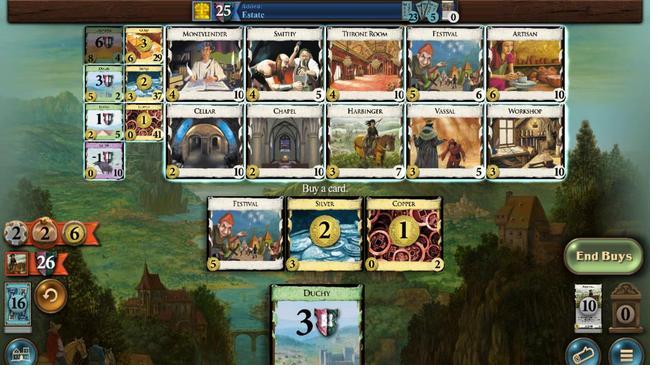 
Action: Mouse pressed left at (367, 303)
Screenshot: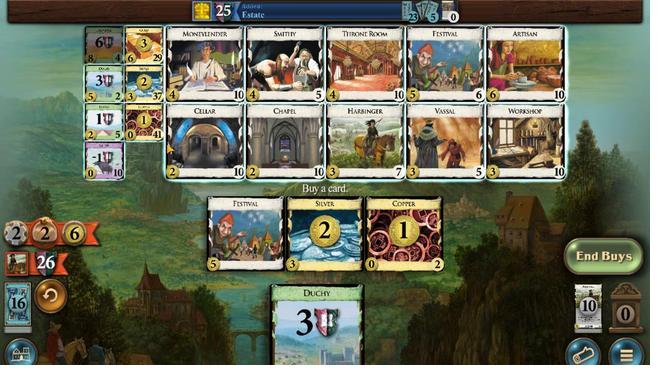 
Action: Mouse moved to (367, 268)
Screenshot: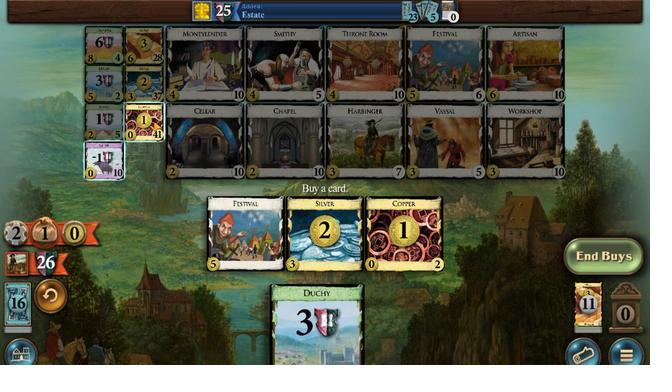 
Action: Mouse pressed left at (367, 268)
Screenshot: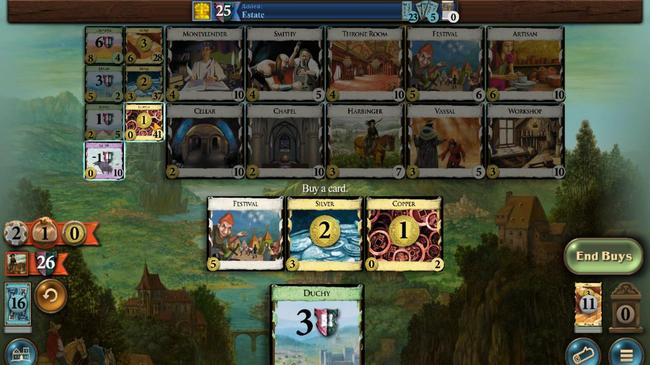 
Action: Mouse moved to (367, 179)
Screenshot: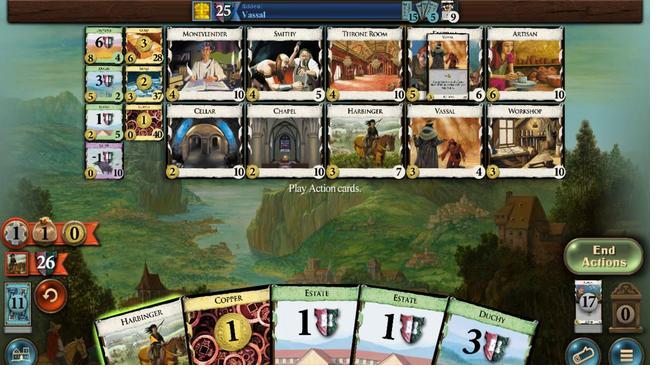 
Action: Mouse pressed left at (367, 179)
Screenshot: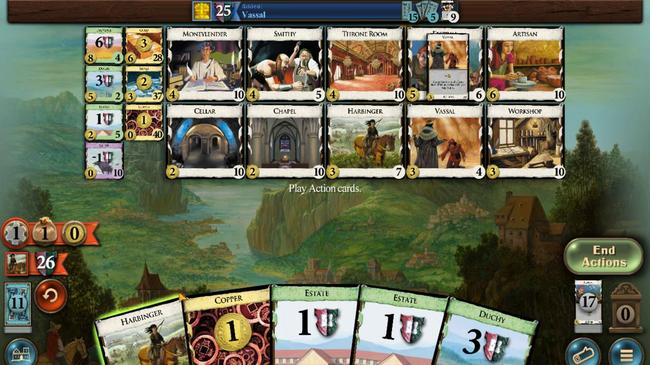 
Action: Mouse moved to (367, 289)
Screenshot: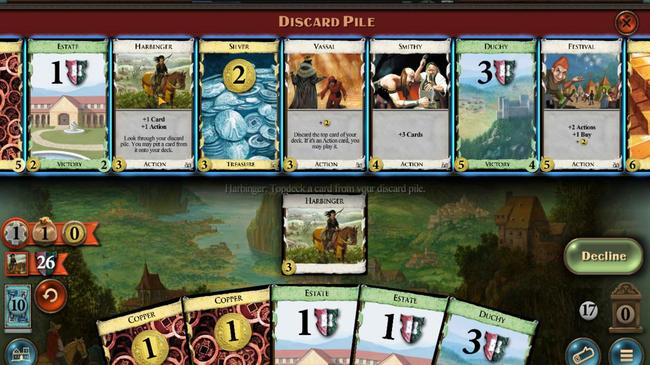 
Action: Mouse pressed left at (367, 289)
Screenshot: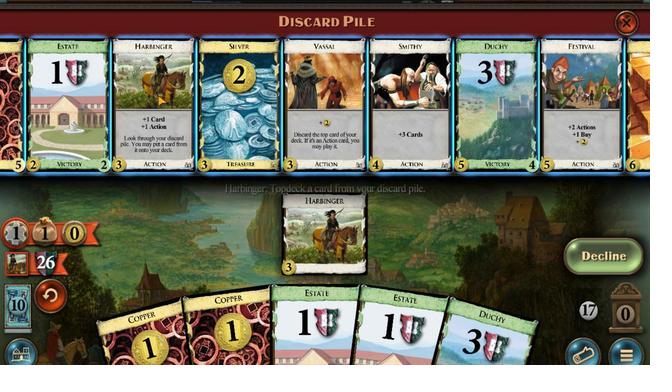 
Action: Mouse moved to (365, 181)
Screenshot: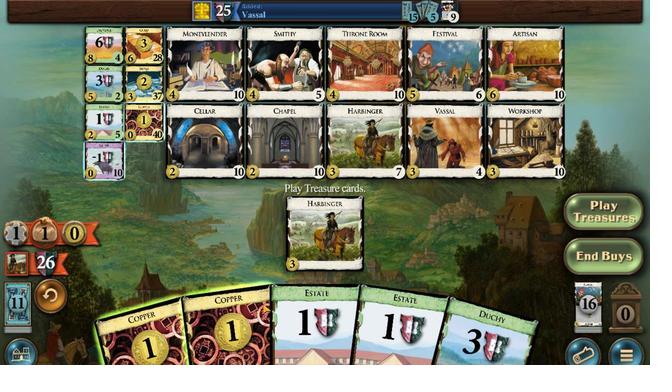 
Action: Mouse pressed left at (365, 181)
Screenshot: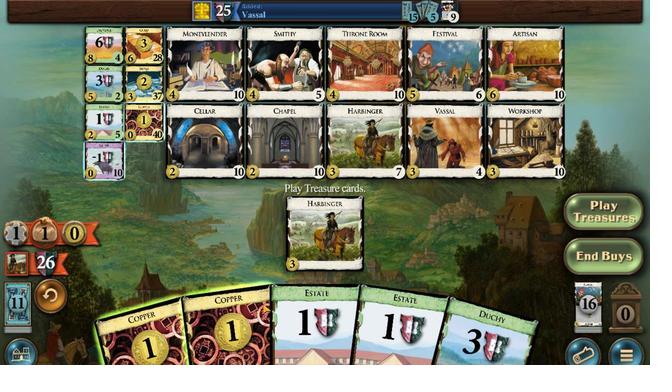 
Action: Mouse moved to (366, 177)
Screenshot: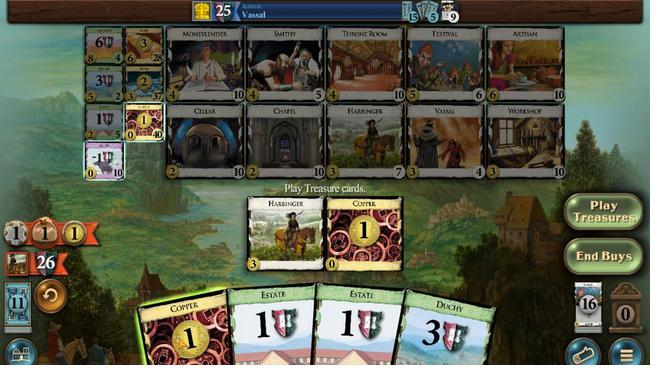 
Action: Mouse pressed left at (366, 177)
Screenshot: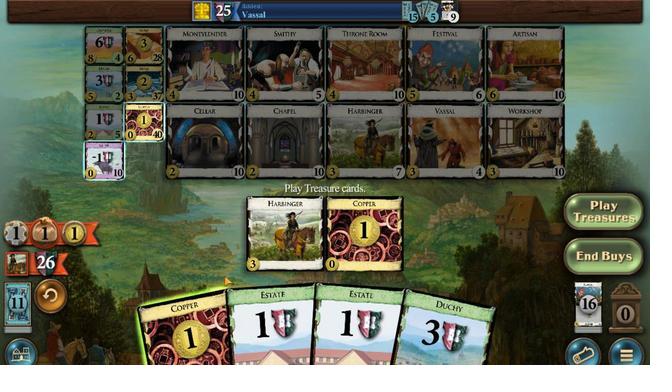 
Action: Mouse moved to (368, 270)
Screenshot: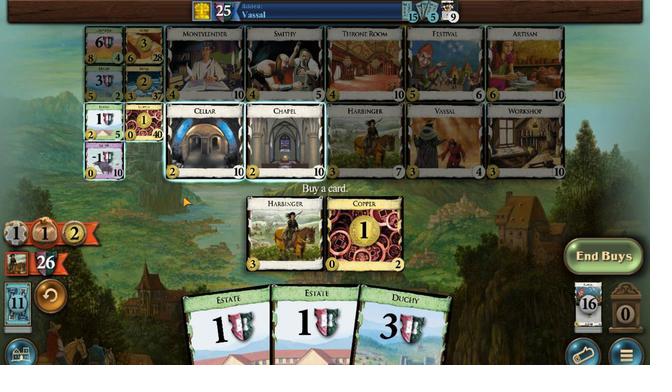 
Action: Mouse pressed left at (368, 270)
